 Task: Add an event  with title  Sales Team Alignment Meeting, date '2024/03/11' to 2024/03/12  & Select Event type as  Group. Add location for the event as  Atlantis Paradise Island, Bahamas and add a description: Throughout the retreat, participants will be immersed in a variety of engaging and interactive exercises that encourage teamwork, problem-solving, and creativity. The activities are carefully designed to challenge individuals, foster collaboration, and highlight the power of collective effort.Create an event link  http-salesteamalignmentmeetingcom & Select the event color as  Electric Lime. , logged in from the account softage.3@softage.netand send the event invitation to softage.9@softage.net and softage.10@softage.net
Action: Mouse moved to (690, 115)
Screenshot: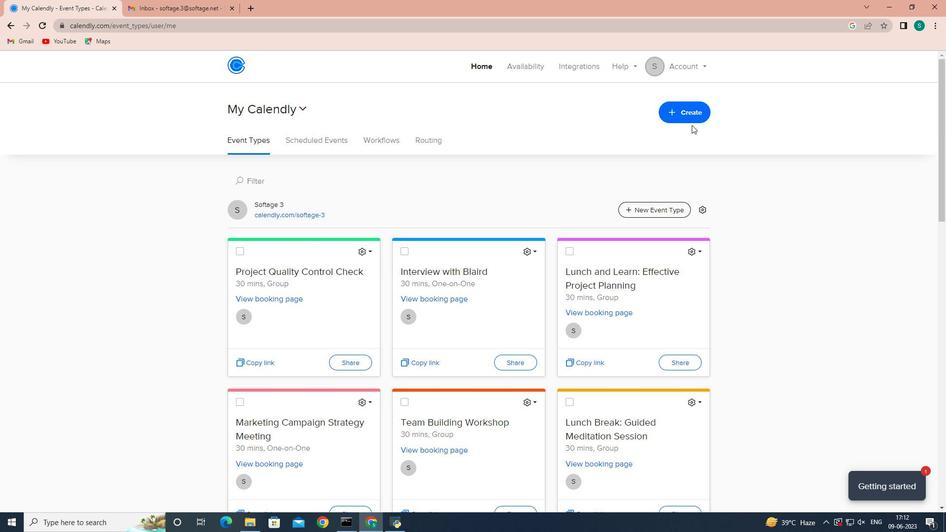 
Action: Mouse pressed left at (690, 115)
Screenshot: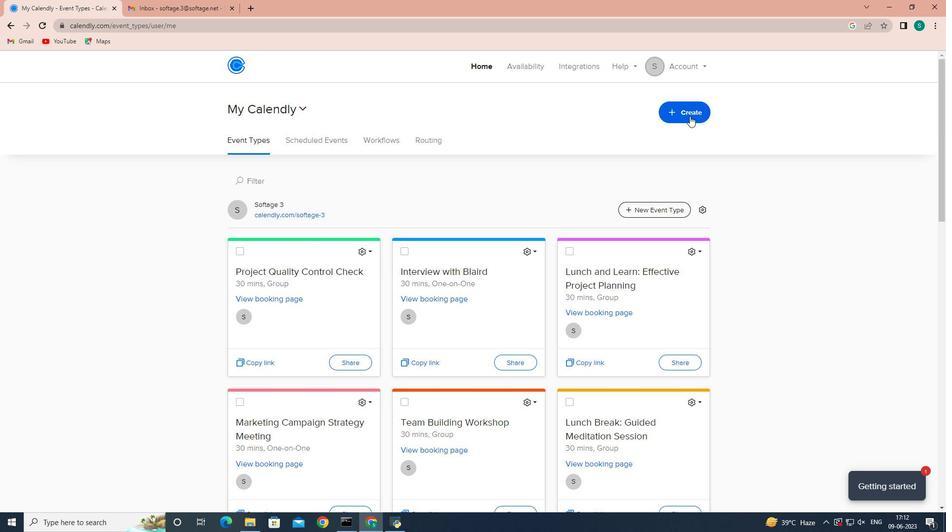
Action: Mouse moved to (662, 149)
Screenshot: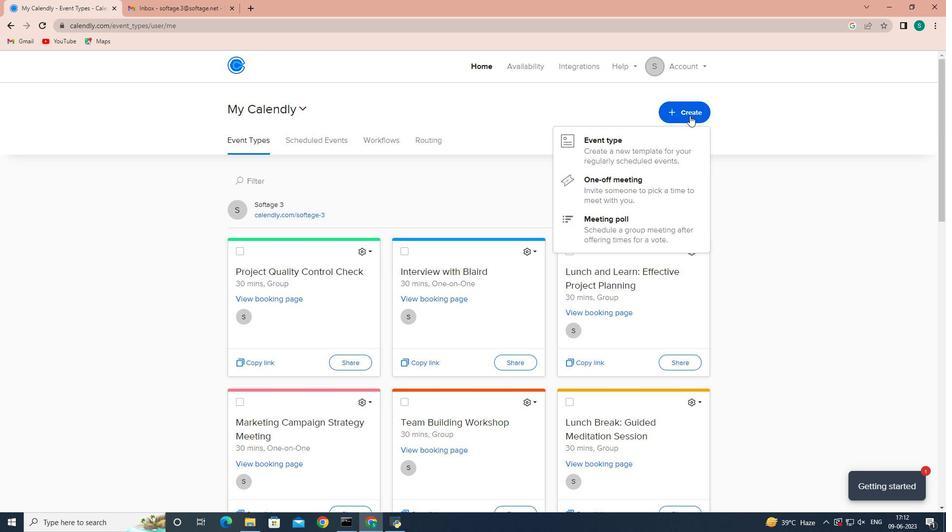 
Action: Mouse pressed left at (662, 149)
Screenshot: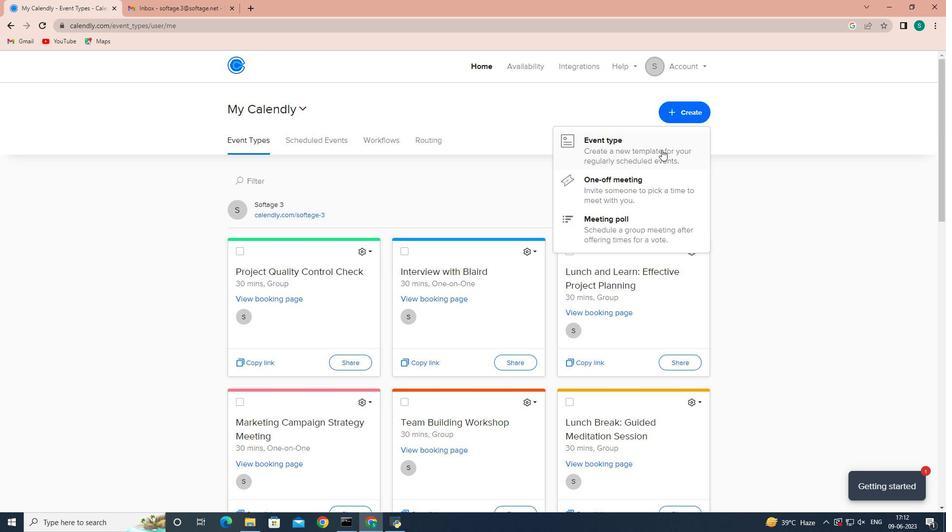 
Action: Mouse moved to (494, 237)
Screenshot: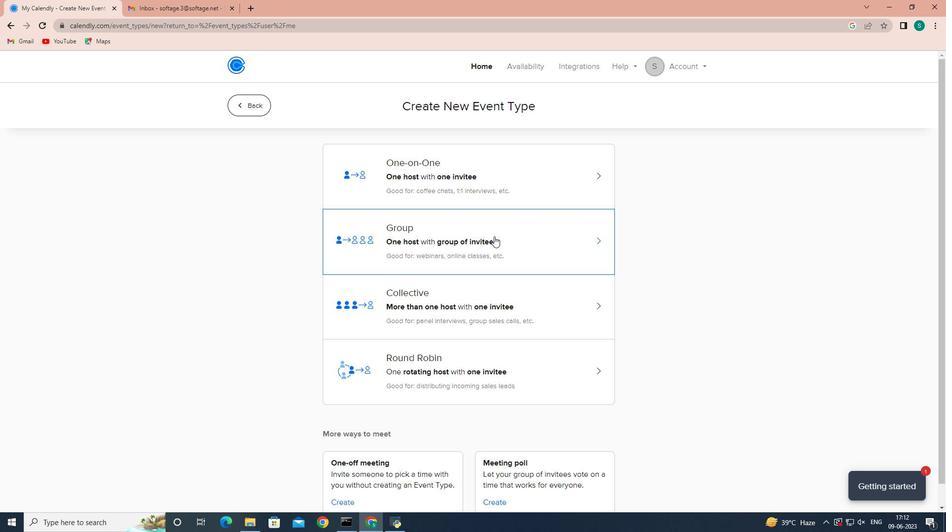 
Action: Mouse pressed left at (494, 237)
Screenshot: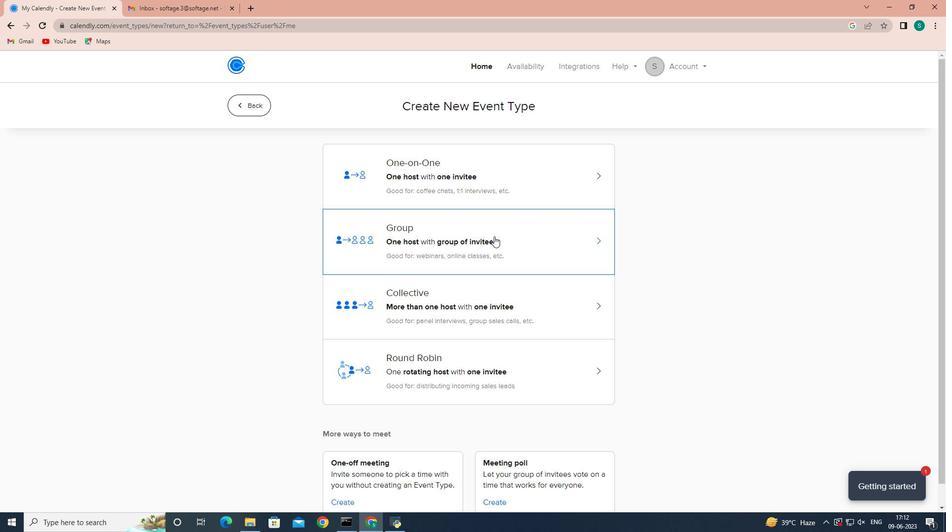 
Action: Mouse moved to (396, 238)
Screenshot: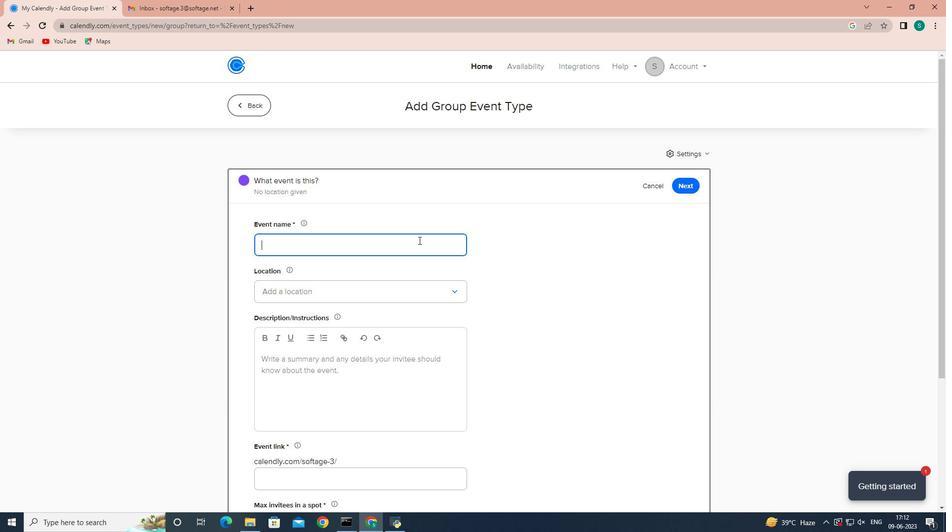 
Action: Mouse pressed left at (396, 238)
Screenshot: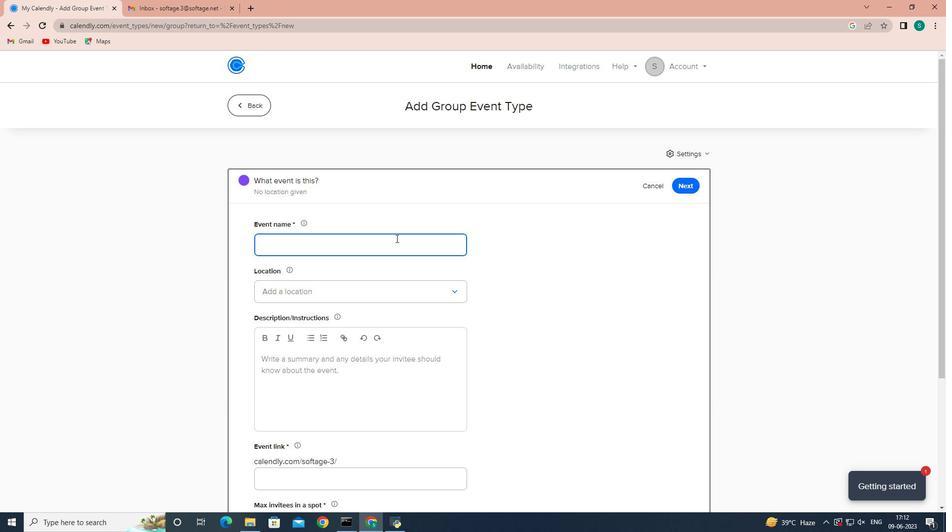 
Action: Key pressed <Key.shift><Key.shift><Key.shift><Key.shift><Key.shift><Key.shift><Key.shift><Key.shift>Sales<Key.space><Key.shift><Key.shift><Key.shift><Key.shift><Key.shift><Key.shift><Key.shift><Key.shift><Key.shift><Key.shift><Key.shift><Key.shift>Team<Key.space><Key.shift>Alignment<Key.space><Key.shift><Key.shift><Key.shift><Key.shift><Key.shift><Key.shift><Key.shift><Key.shift><Key.shift>Meeting,<Key.backspace>
Screenshot: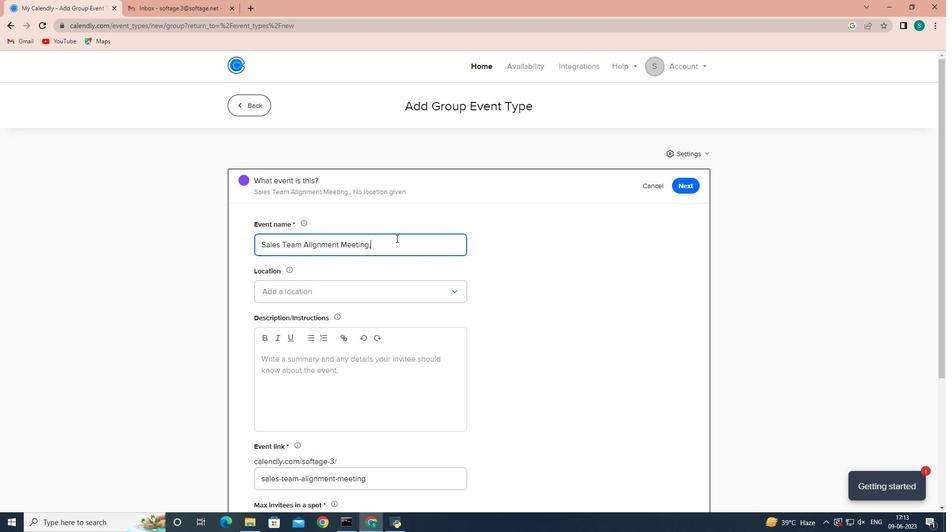 
Action: Mouse moved to (396, 241)
Screenshot: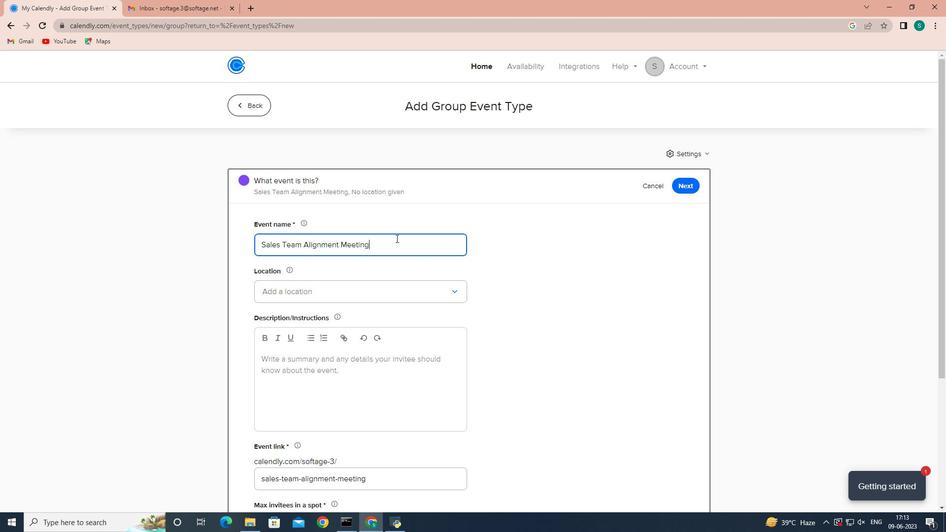 
Action: Mouse pressed right at (396, 241)
Screenshot: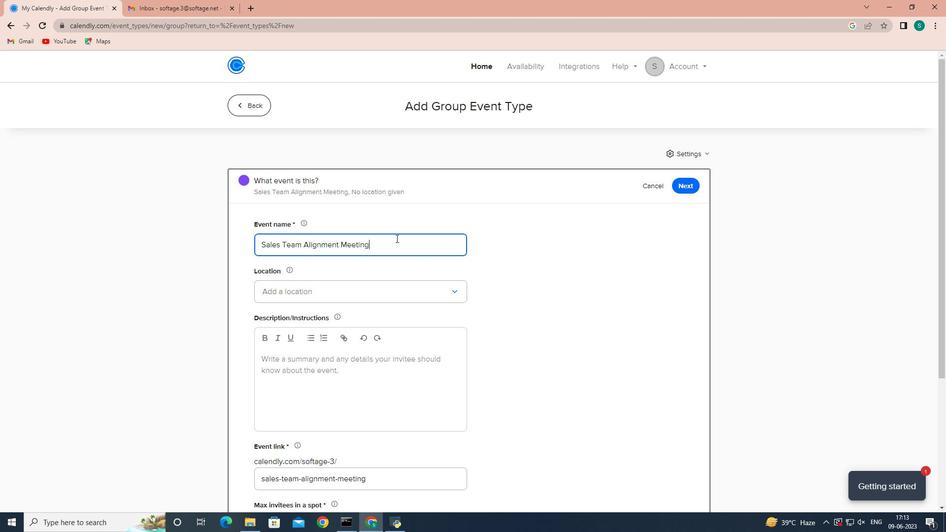 
Action: Mouse moved to (388, 279)
Screenshot: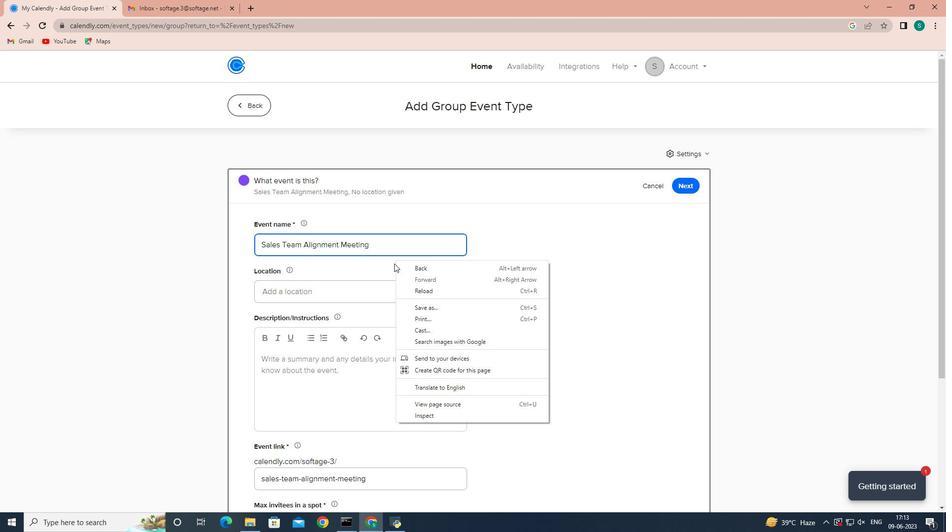 
Action: Mouse pressed left at (388, 279)
Screenshot: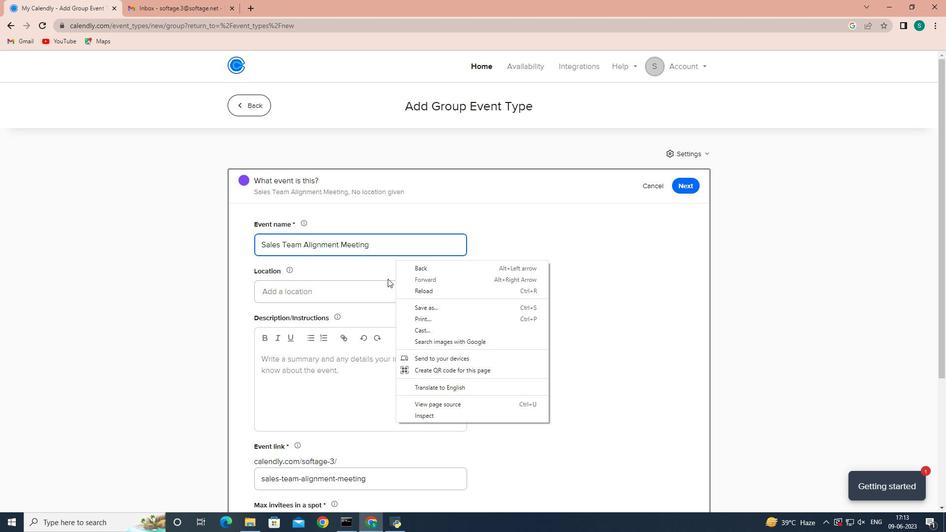 
Action: Mouse moved to (384, 293)
Screenshot: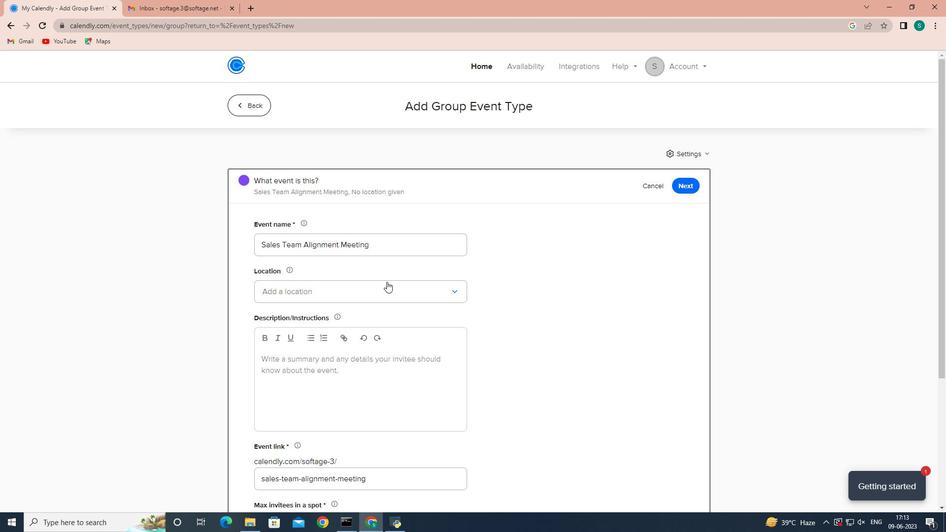 
Action: Mouse pressed left at (384, 293)
Screenshot: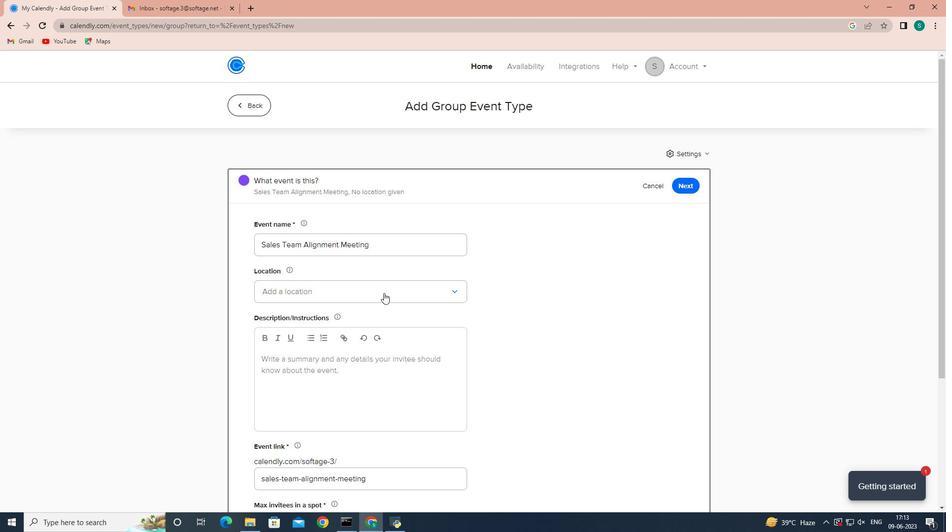 
Action: Mouse moved to (377, 316)
Screenshot: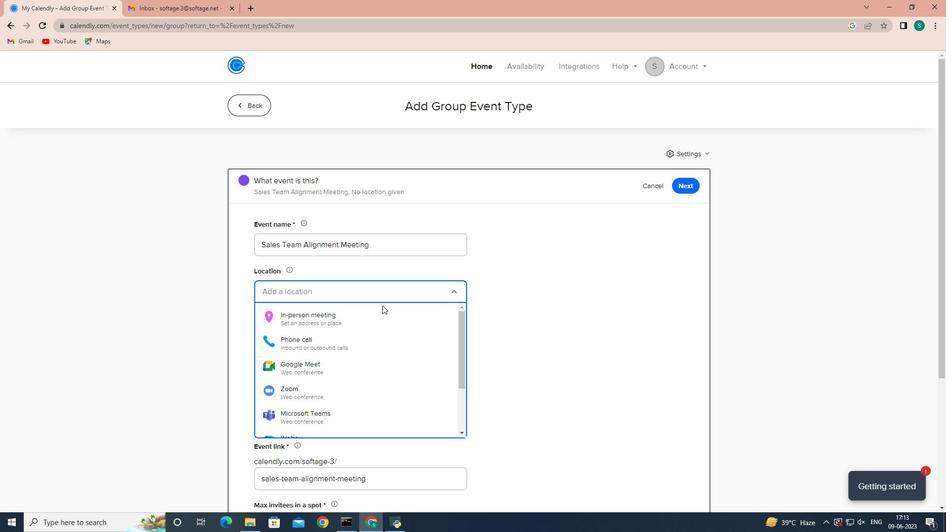 
Action: Mouse pressed left at (377, 316)
Screenshot: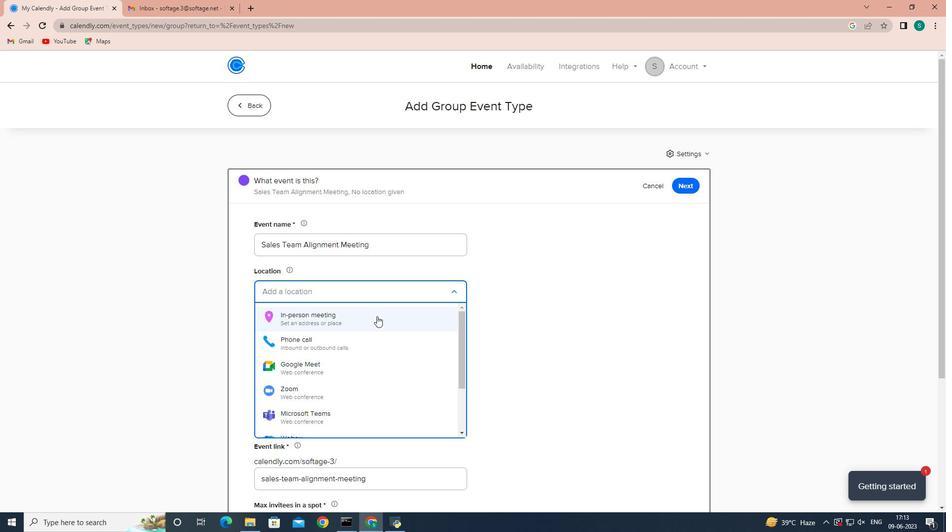 
Action: Mouse moved to (459, 177)
Screenshot: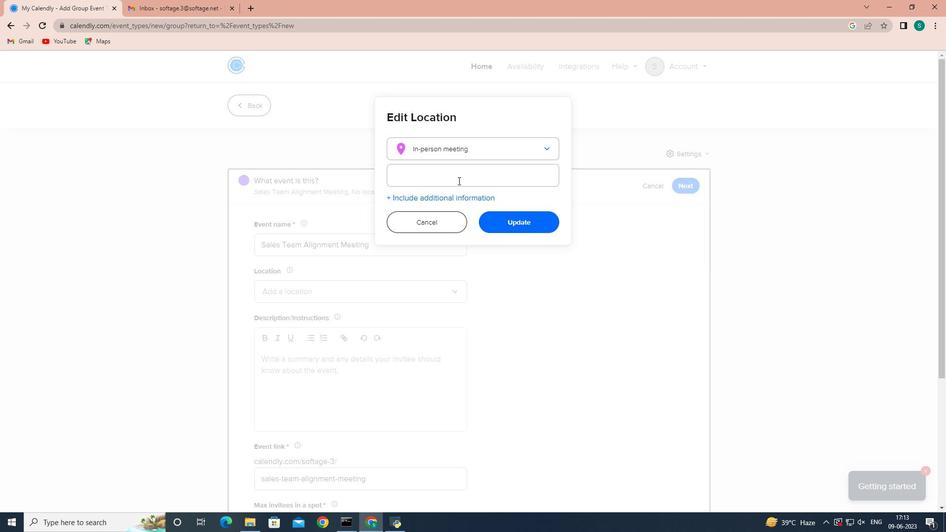 
Action: Mouse pressed left at (459, 177)
Screenshot: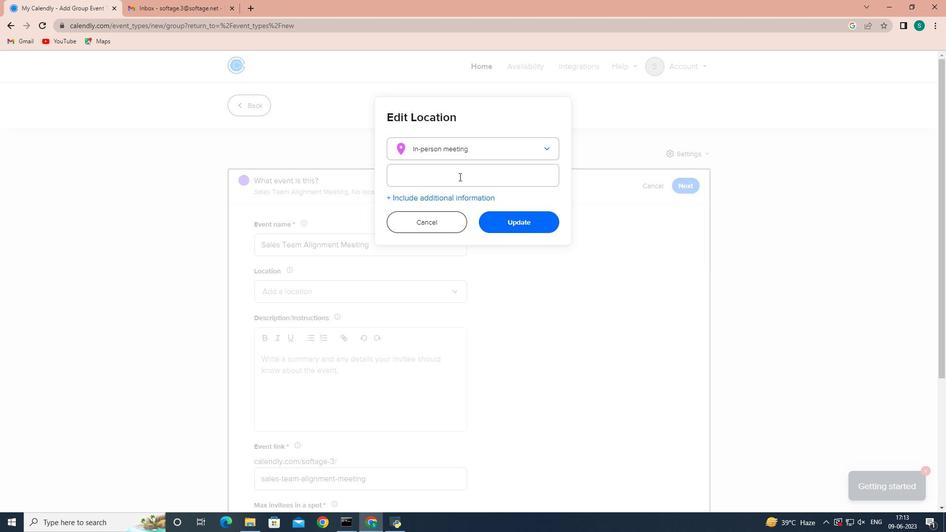 
Action: Mouse moved to (459, 177)
Screenshot: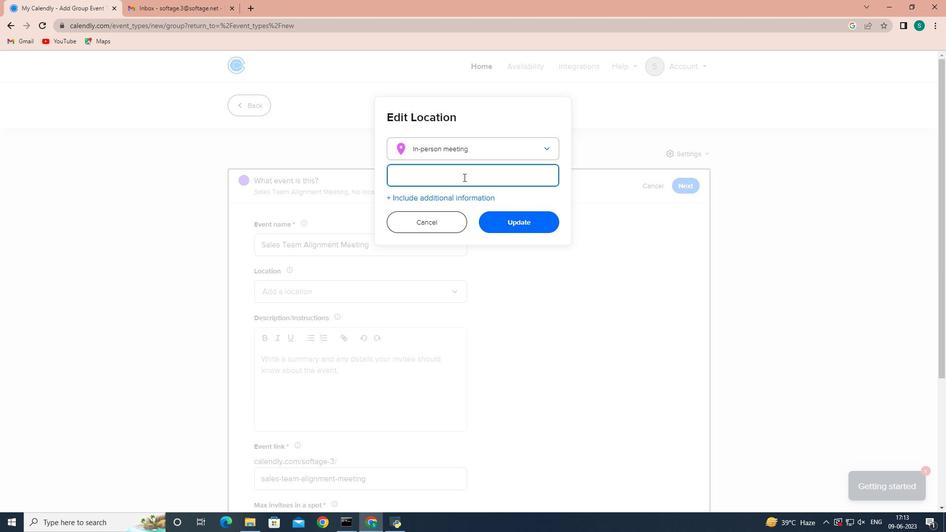 
Action: Key pressed <Key.shift><Key.shift><Key.shift><Key.shift><Key.shift><Key.shift><Key.shift><Key.shift><Key.shift>Atlantis<Key.space><Key.shift><Key.shift><Key.shift><Key.shift><Key.shift><Key.shift><Key.shift><Key.shift><Key.shift><Key.shift><Key.shift><Key.shift><Key.shift><Key.shift><Key.shift><Key.shift><Key.shift><Key.shift><Key.shift><Key.shift><Key.shift>Pr<Key.backspace>aradise<Key.space><Key.shift><Key.shift>Island,<Key.space><Key.shift>Bahamas<Key.space><Key.backspace>
Screenshot: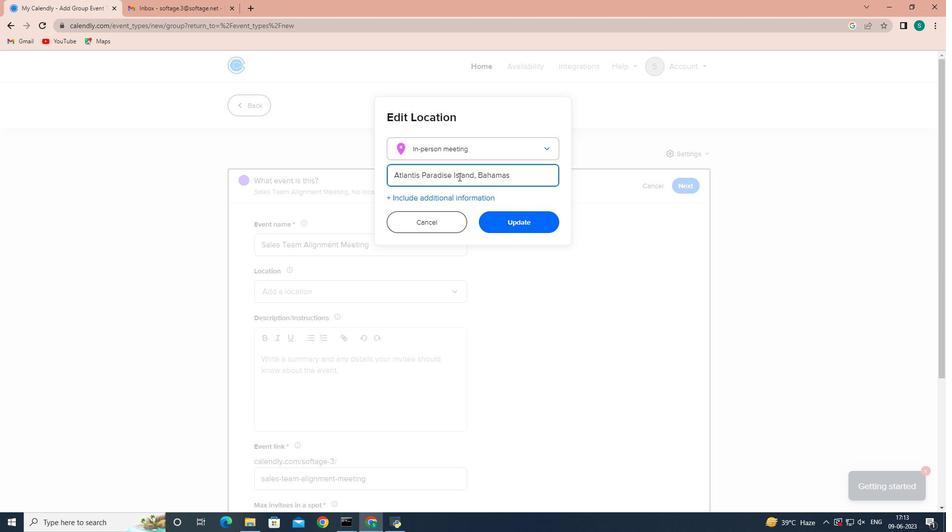 
Action: Mouse moved to (528, 222)
Screenshot: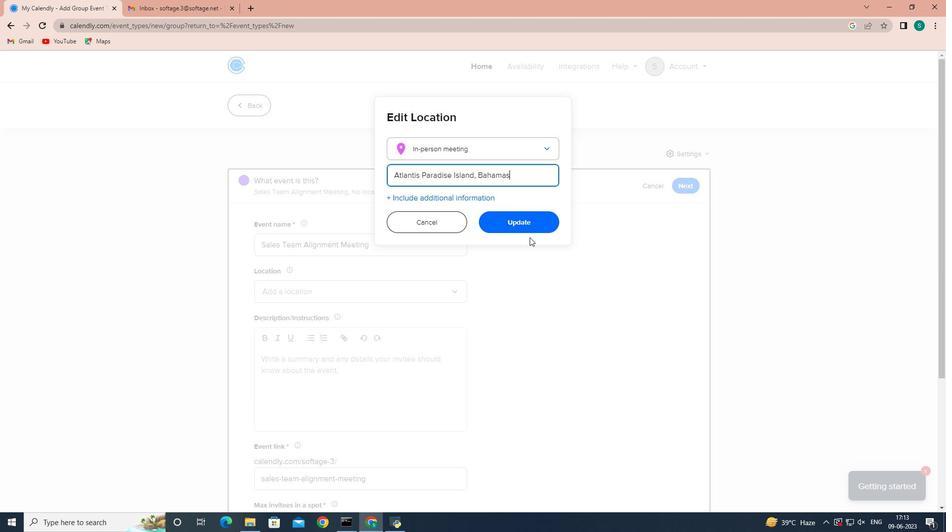 
Action: Mouse pressed left at (528, 222)
Screenshot: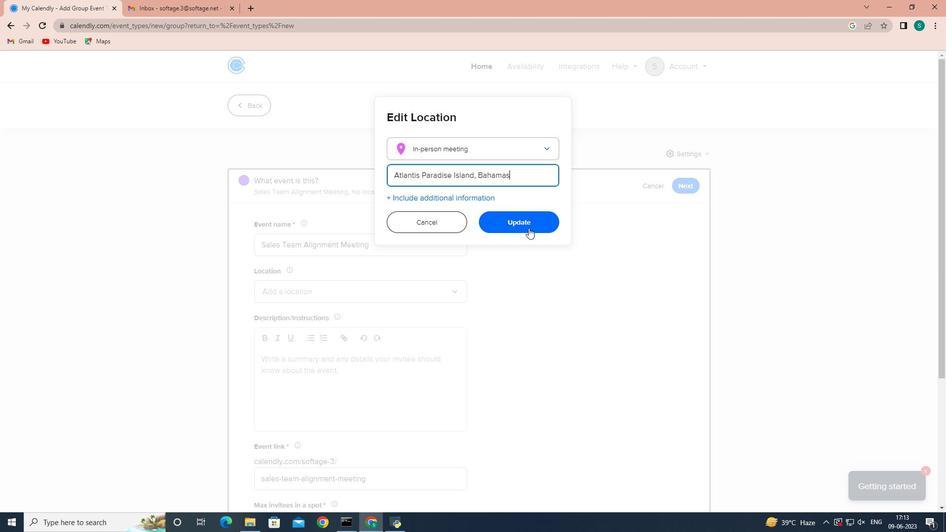 
Action: Mouse moved to (384, 382)
Screenshot: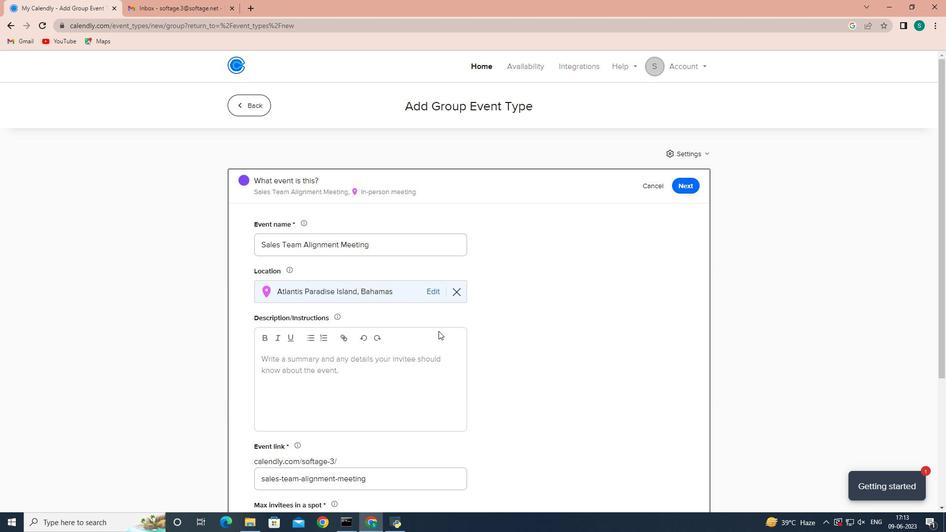 
Action: Mouse pressed left at (384, 382)
Screenshot: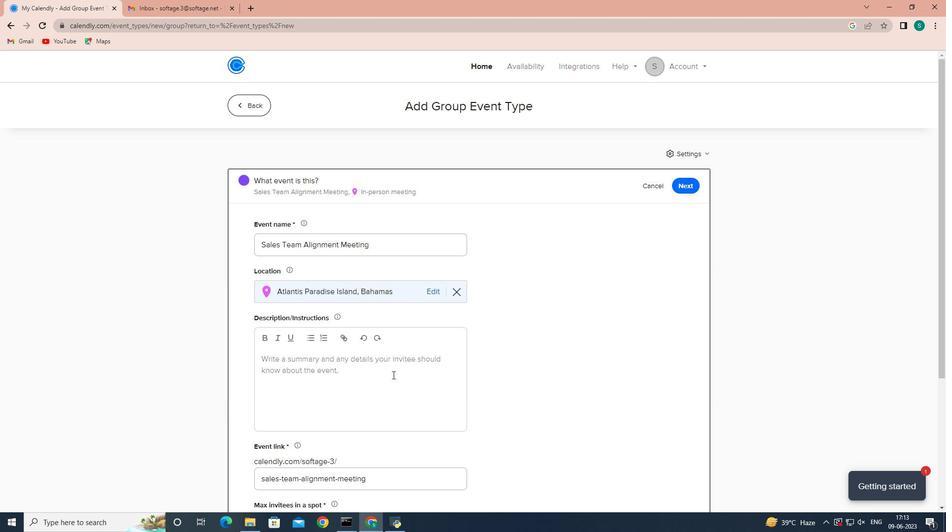 
Action: Mouse moved to (495, 363)
Screenshot: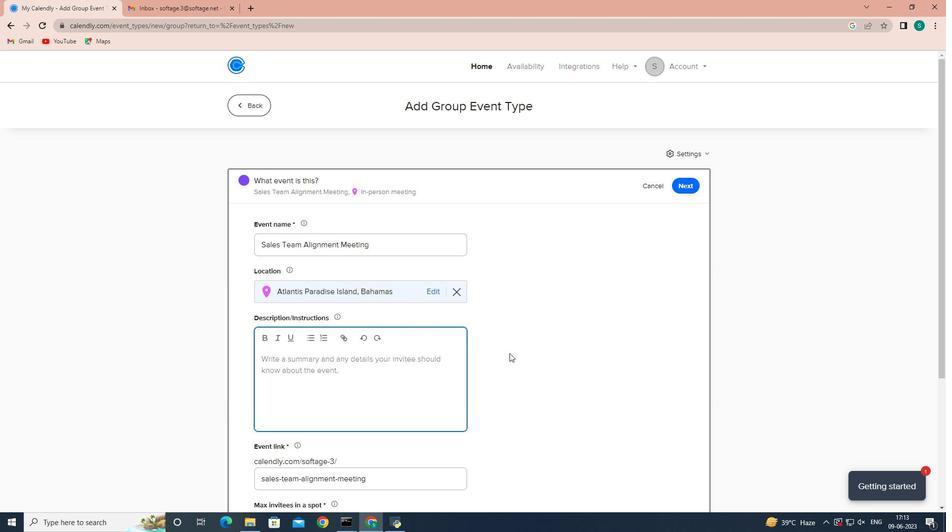 
Action: Key pressed <Key.shift><Key.shift><Key.shift><Key.shift><Key.shift>Throughout<Key.space>the<Key.space>retreat,<Key.space>participants<Key.space>will<Key.space>be<Key.space>immersed<Key.space>in<Key.space>a<Key.space>variety<Key.space>of<Key.space>engaging<Key.space>and<Key.space>interactive<Key.space>exercise<Key.space><Key.backspace>s<Key.space>that<Key.space>encourage<Key.space>teamwork,<Key.space>problem-solving,<Key.space>and<Key.space>creativity.<Key.space><Key.shift><Key.shift><Key.shift><Key.shift><Key.shift><Key.shift><Key.shift><Key.shift><Key.shift><Key.shift><Key.shift><Key.shift><Key.shift><Key.shift><Key.shift><Key.shift><Key.shift><Key.shift><Key.shift>The<Key.space>activities<Key.space>are<Key.space>carefully<Key.space>designed<Key.space>to<Key.space>challenge<Key.space>individuals,<Key.space>foster<Key.space>collaboration,<Key.space>and<Key.space>highlight<Key.space>the<Key.space>power<Key.space>of<Key.space>collective<Key.space>effort.
Screenshot: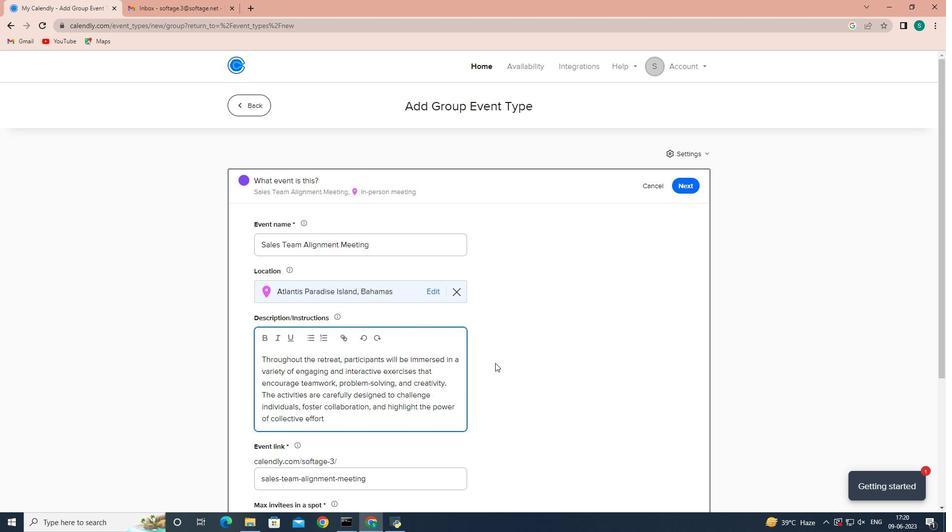 
Action: Mouse scrolled (495, 362) with delta (0, 0)
Screenshot: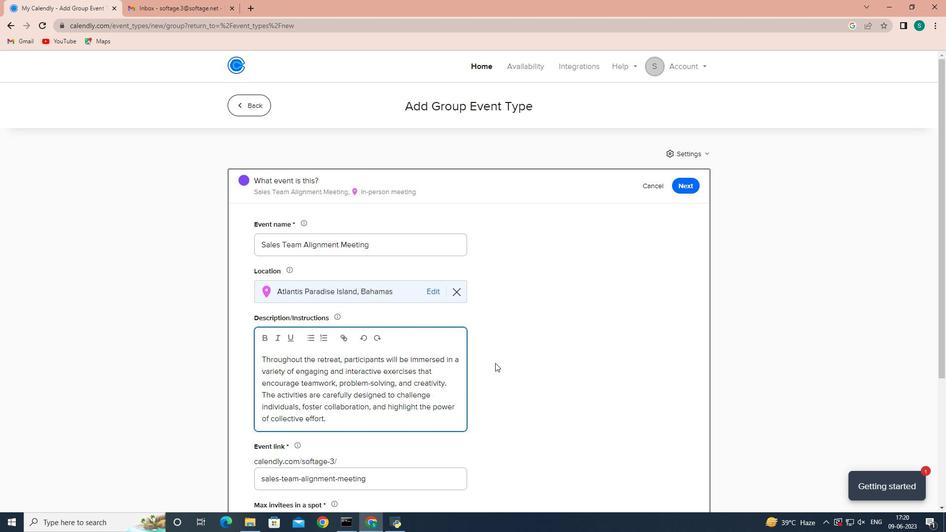 
Action: Mouse scrolled (495, 362) with delta (0, 0)
Screenshot: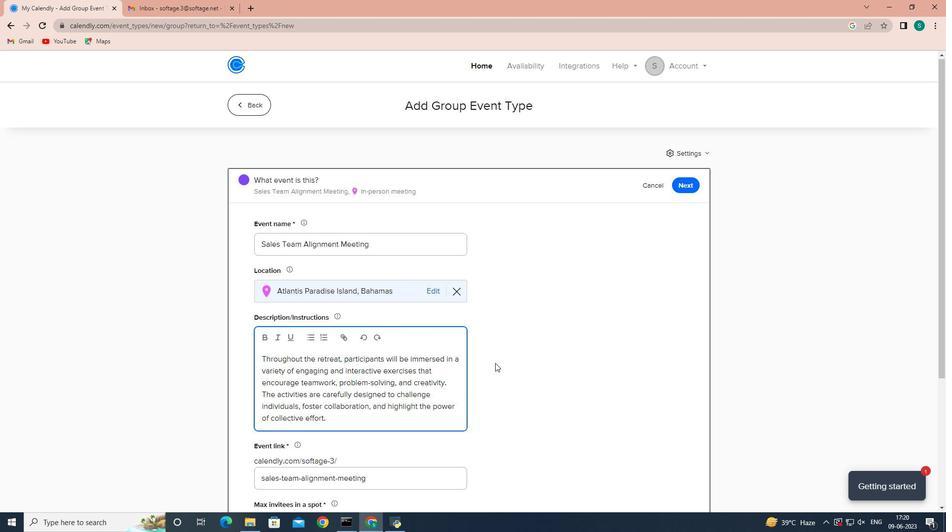 
Action: Mouse moved to (393, 385)
Screenshot: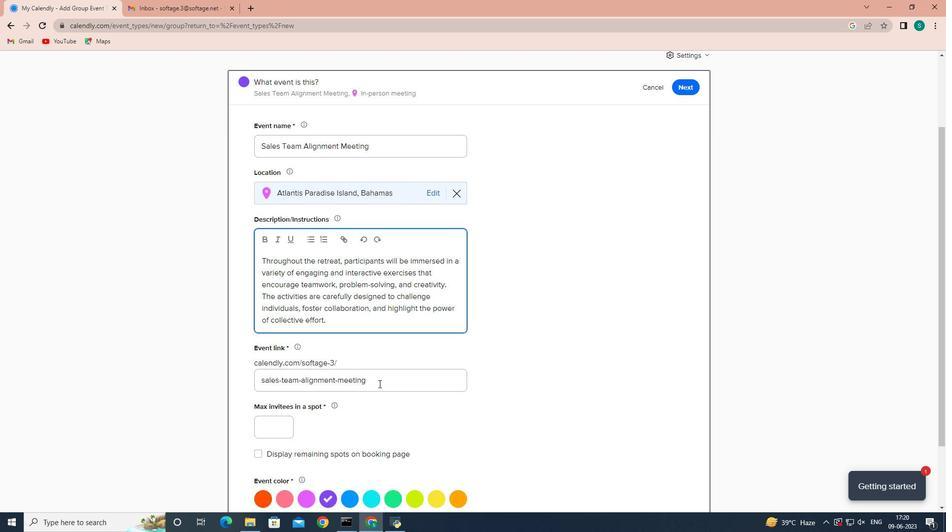 
Action: Mouse pressed left at (393, 385)
Screenshot: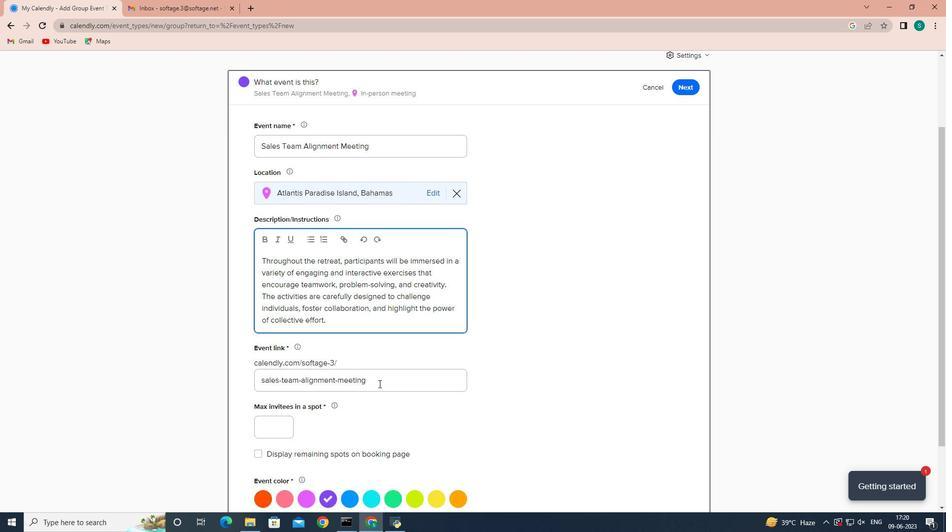 
Action: Mouse moved to (391, 386)
Screenshot: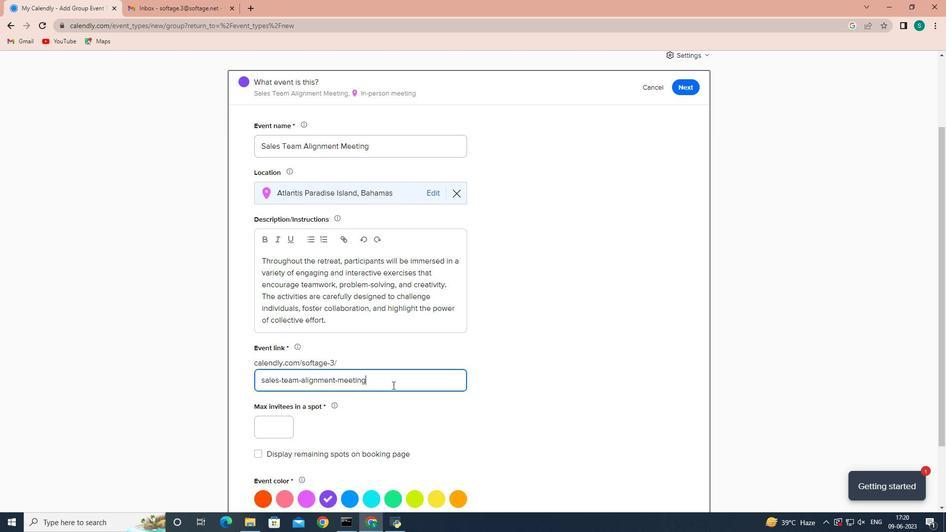 
Action: Key pressed <Key.home>http-<Key.end>-com
Screenshot: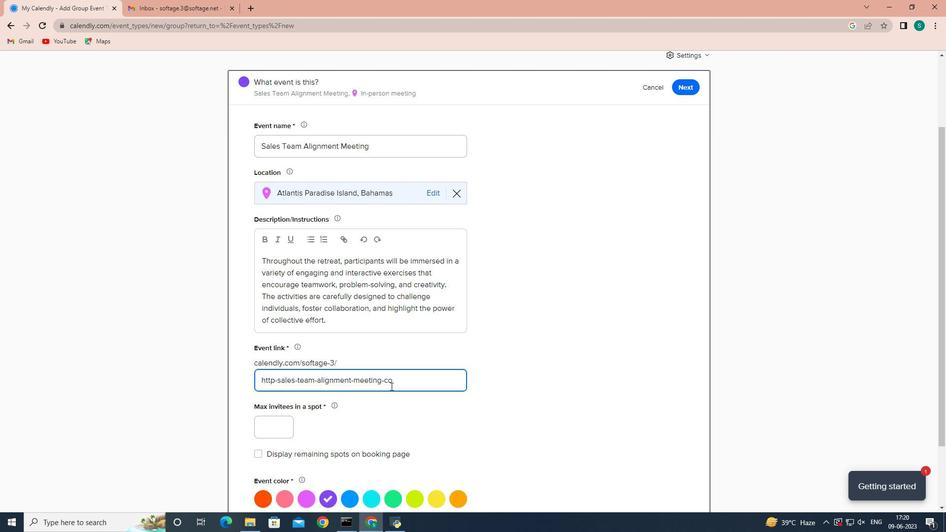 
Action: Mouse scrolled (391, 386) with delta (0, 0)
Screenshot: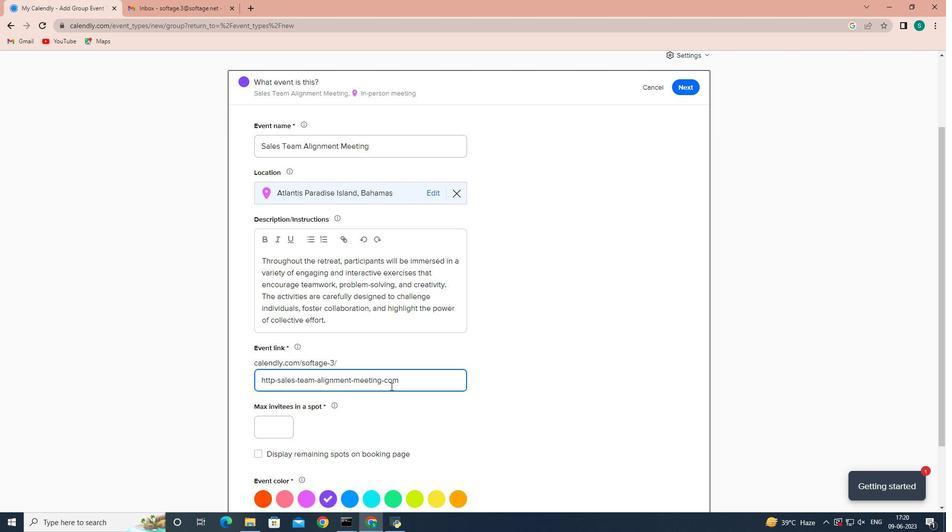 
Action: Mouse scrolled (391, 386) with delta (0, 0)
Screenshot: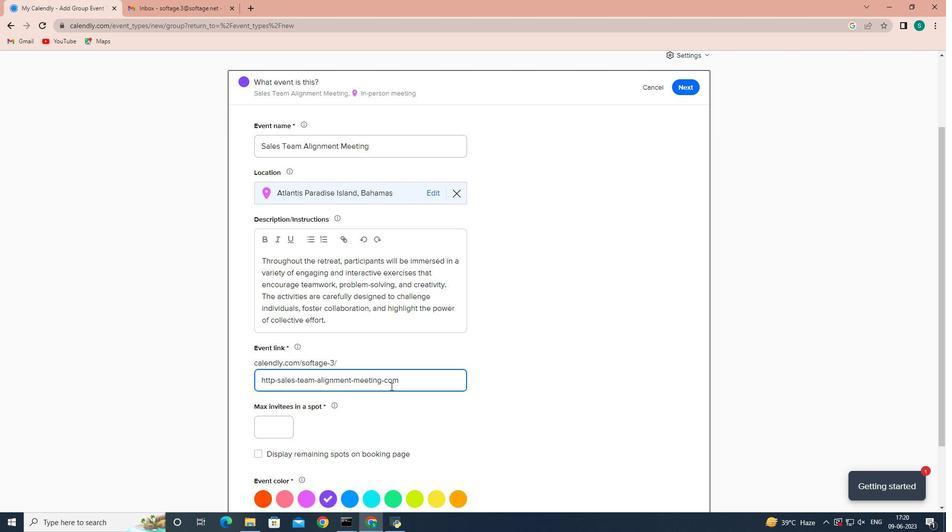 
Action: Mouse moved to (280, 343)
Screenshot: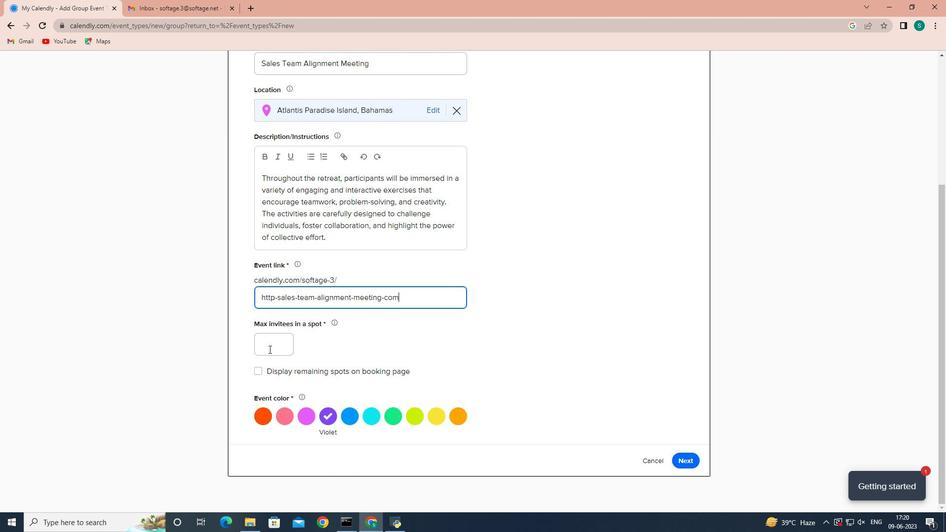 
Action: Mouse pressed left at (280, 343)
Screenshot: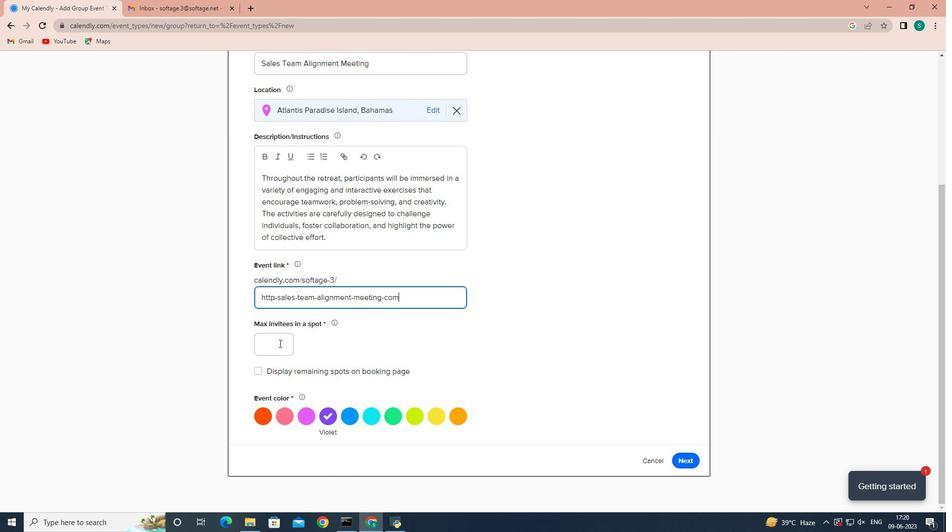 
Action: Key pressed 2
Screenshot: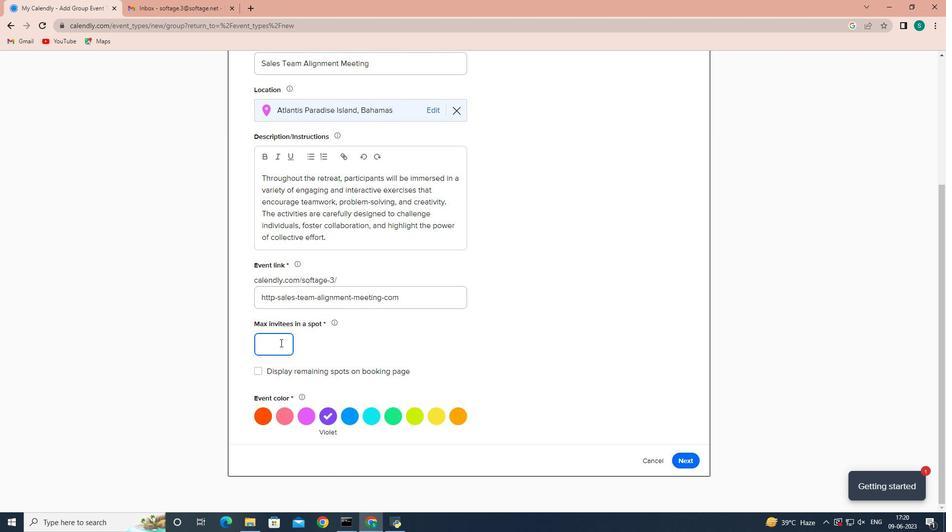 
Action: Mouse moved to (415, 416)
Screenshot: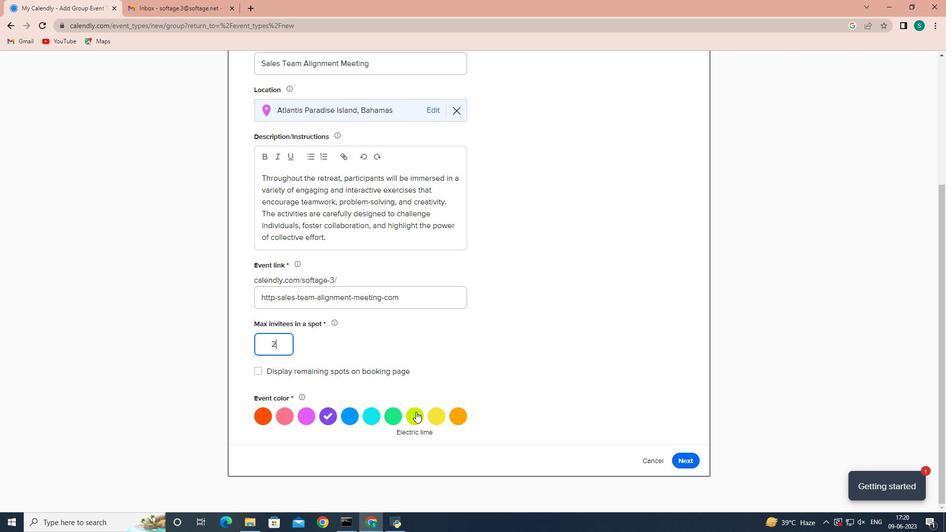 
Action: Mouse pressed left at (415, 416)
Screenshot: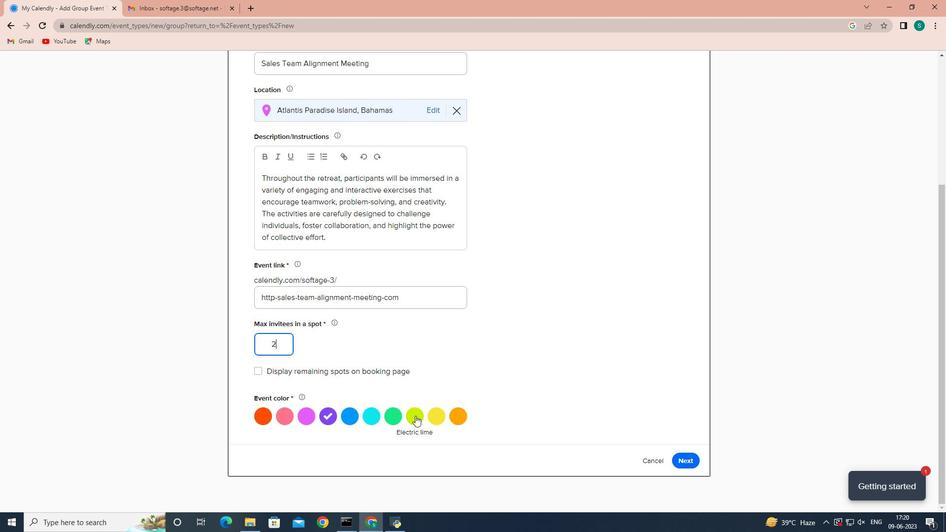 
Action: Mouse moved to (695, 462)
Screenshot: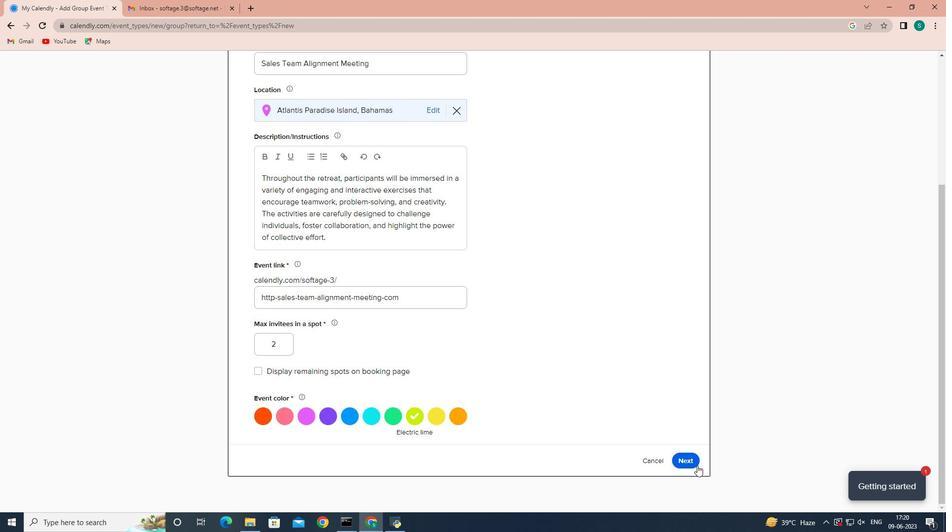 
Action: Mouse pressed left at (695, 462)
Screenshot: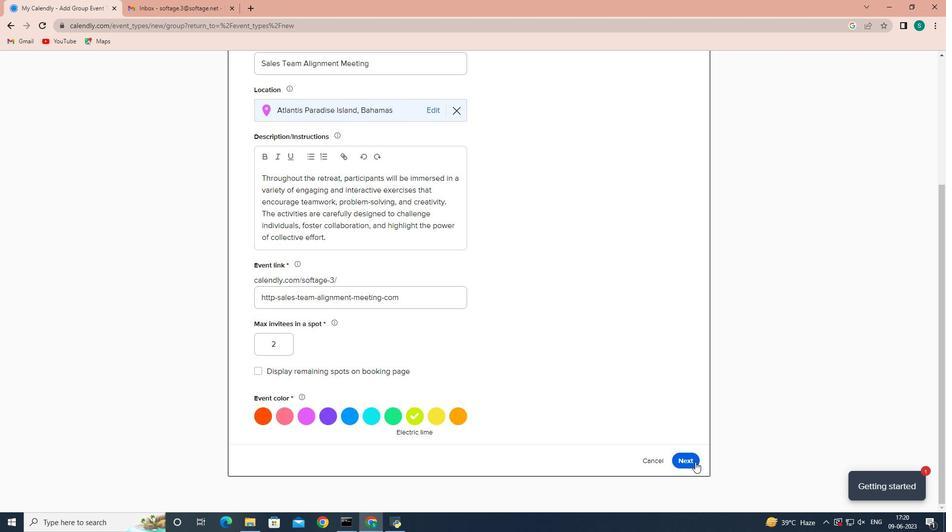
Action: Mouse moved to (456, 315)
Screenshot: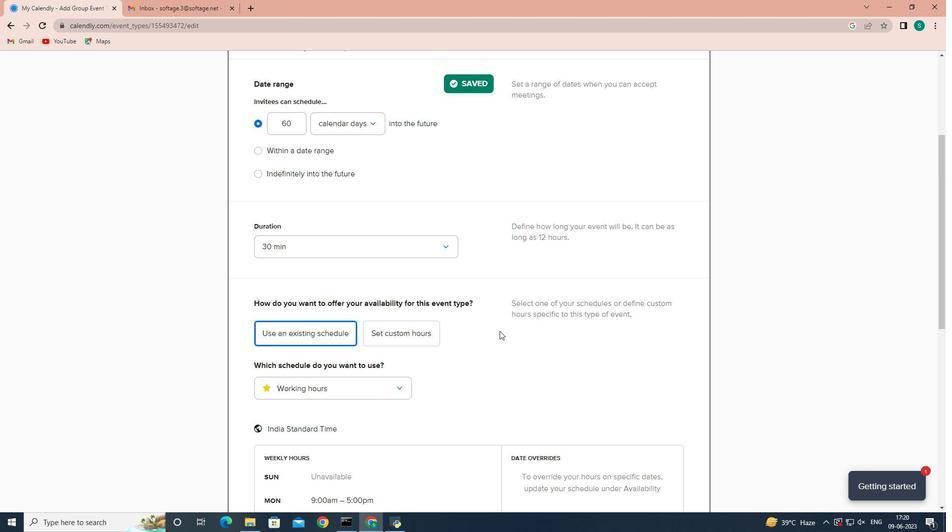 
Action: Mouse scrolled (456, 316) with delta (0, 0)
Screenshot: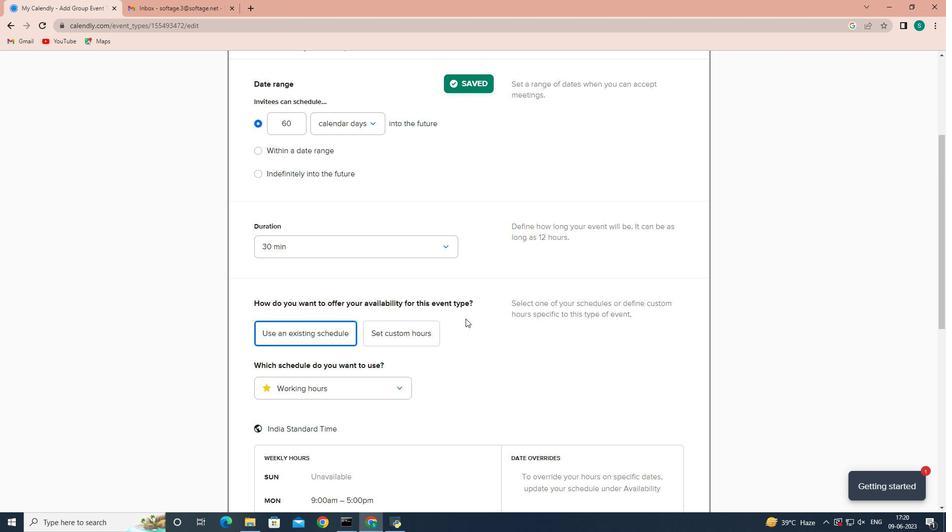 
Action: Mouse scrolled (456, 316) with delta (0, 0)
Screenshot: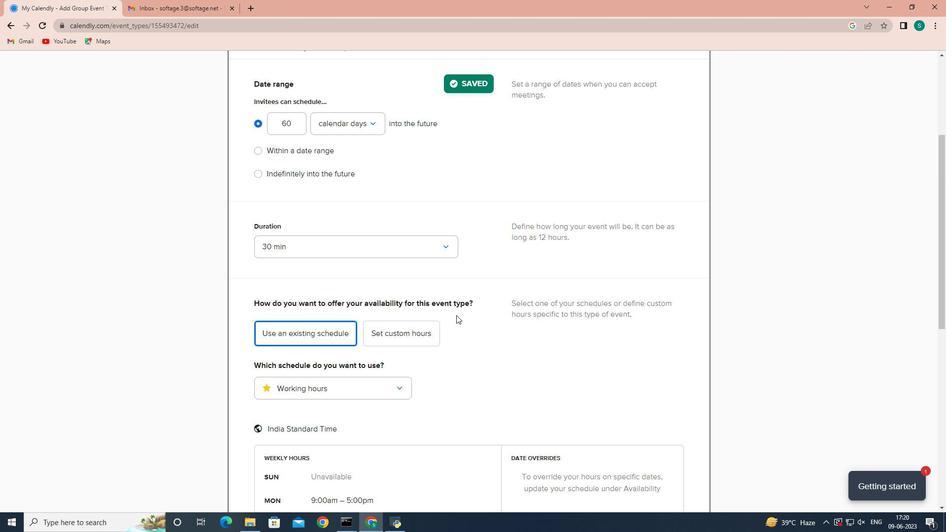 
Action: Mouse moved to (311, 253)
Screenshot: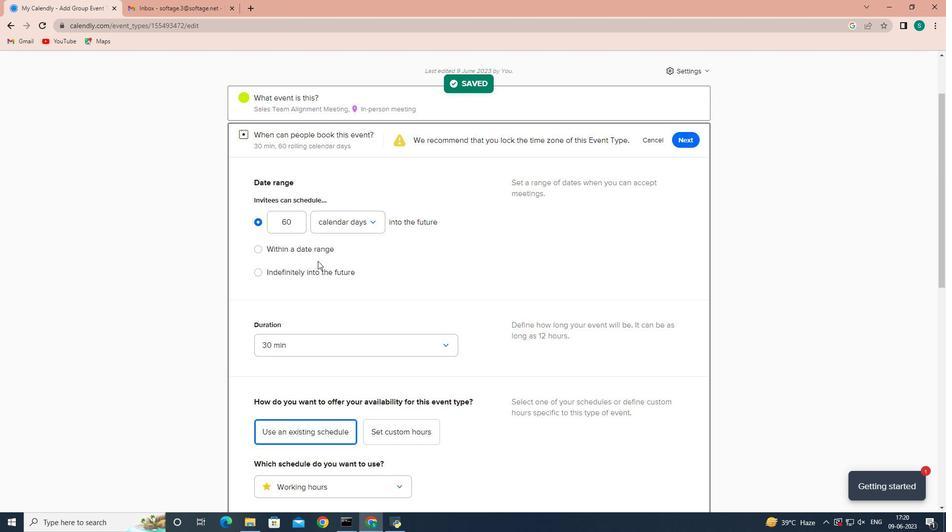 
Action: Mouse pressed left at (311, 253)
Screenshot: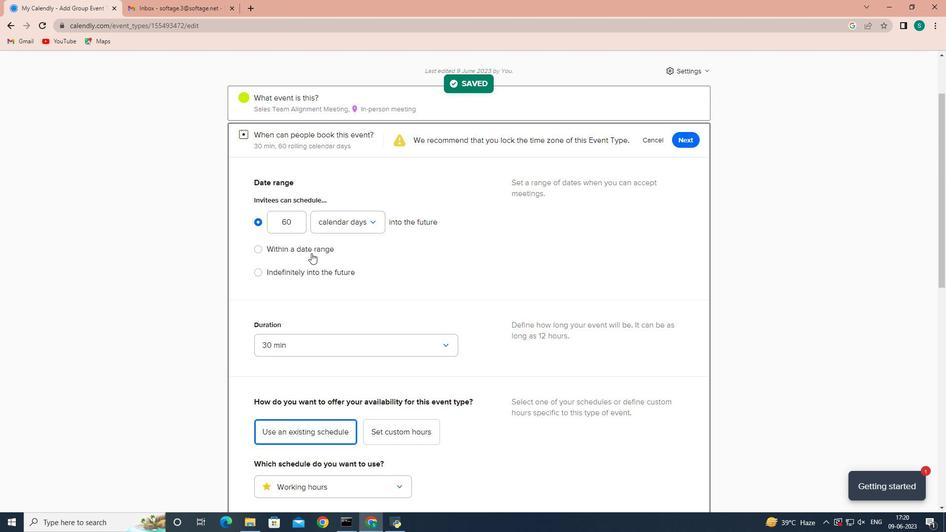 
Action: Mouse moved to (421, 250)
Screenshot: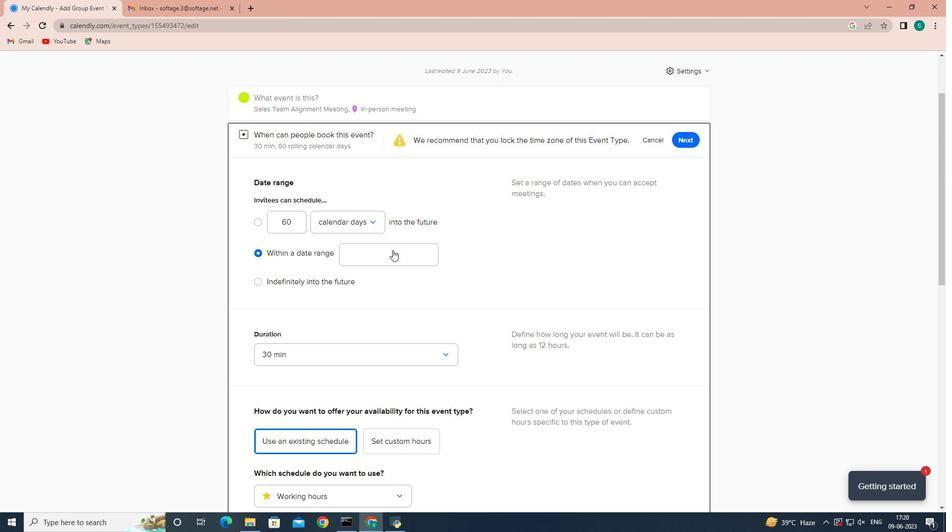 
Action: Mouse pressed left at (421, 250)
Screenshot: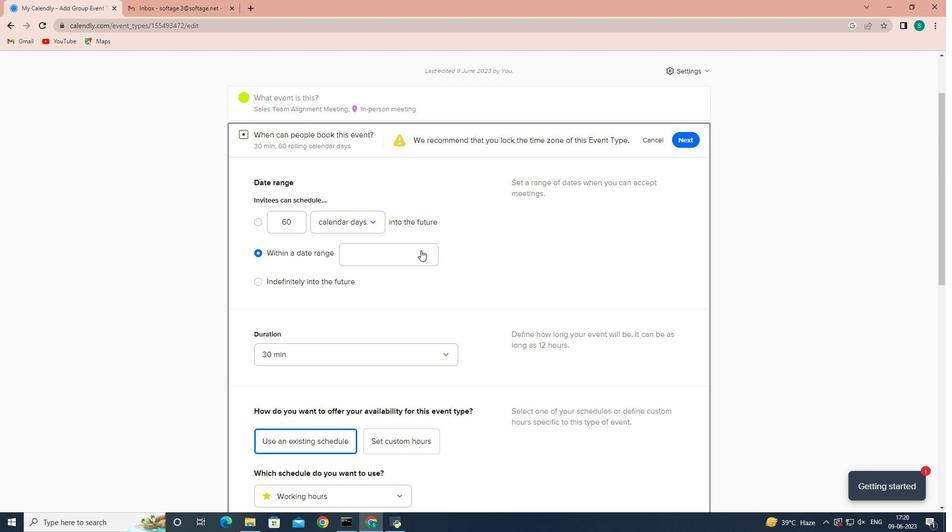 
Action: Mouse moved to (419, 286)
Screenshot: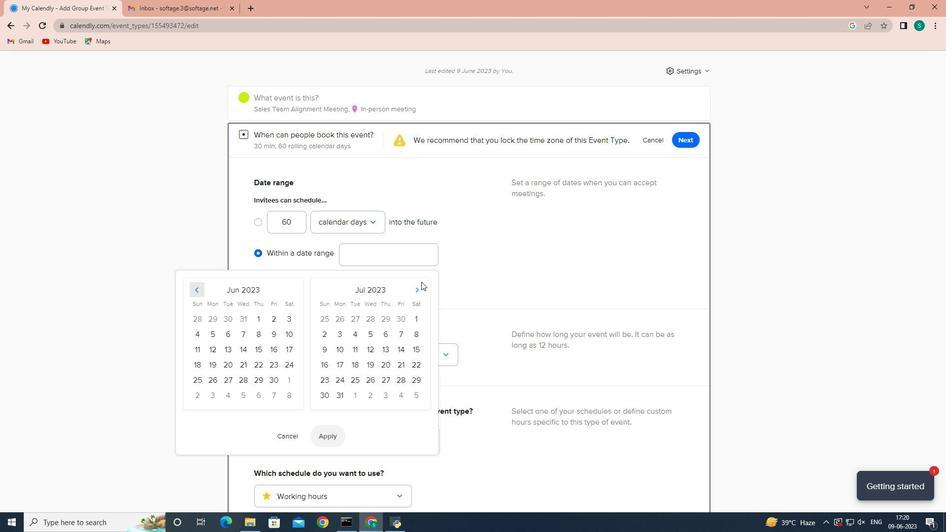 
Action: Mouse pressed left at (419, 286)
Screenshot: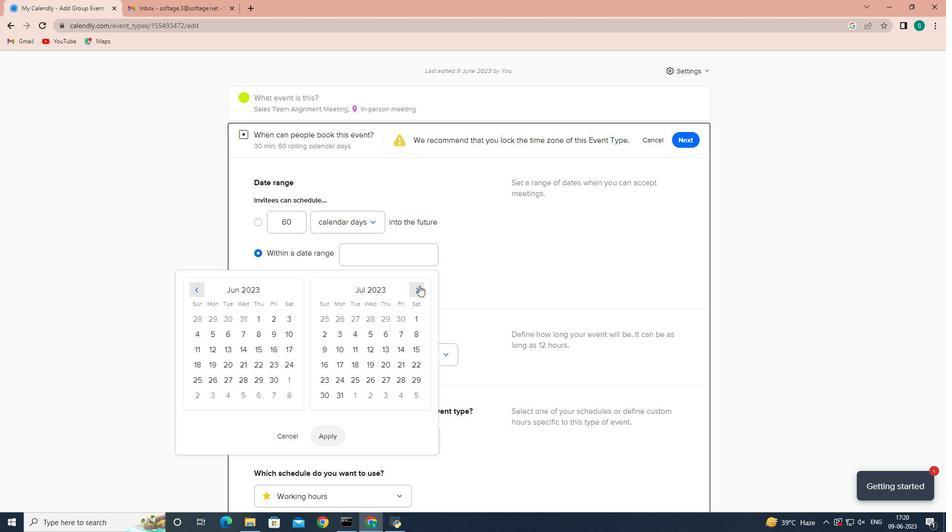 
Action: Mouse pressed left at (419, 286)
Screenshot: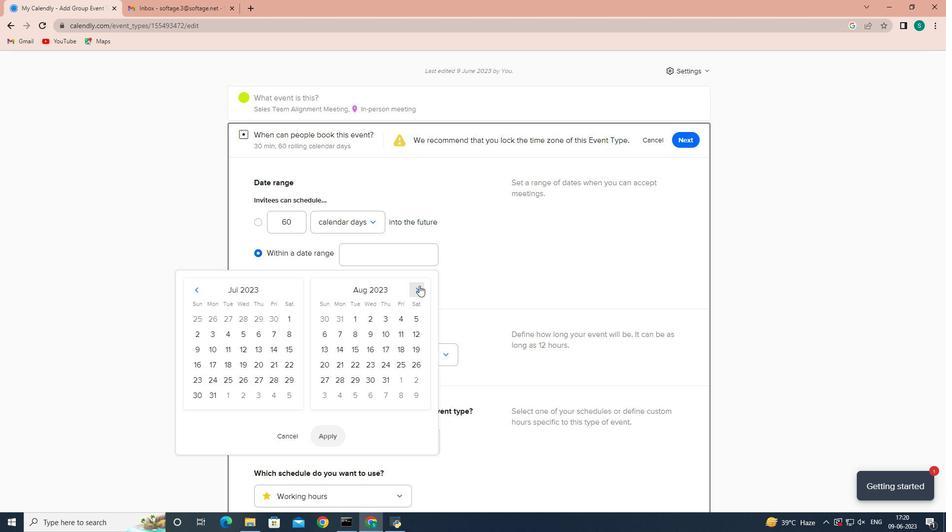 
Action: Mouse moved to (417, 288)
Screenshot: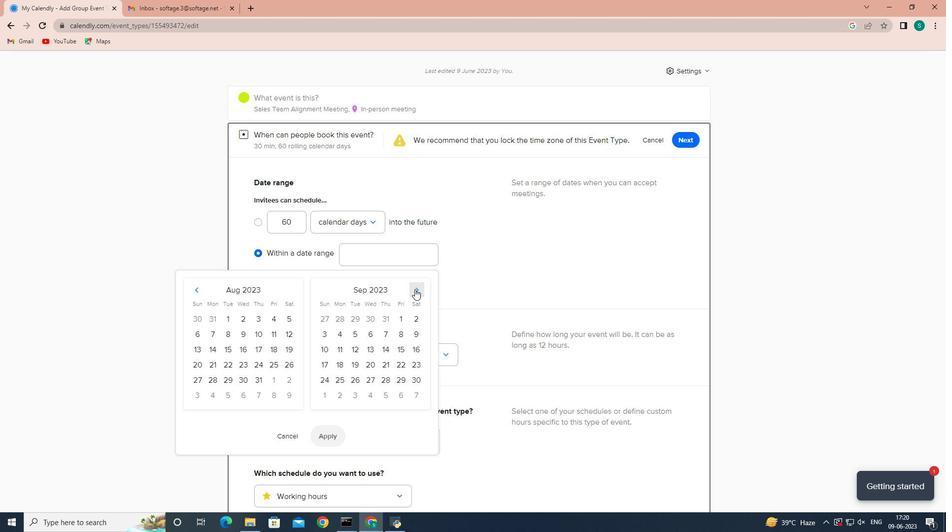 
Action: Mouse pressed left at (417, 288)
Screenshot: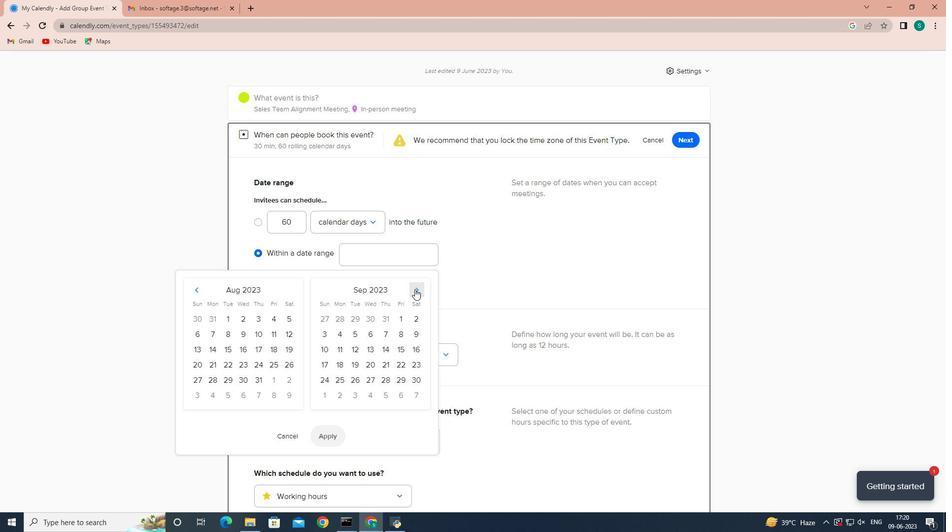 
Action: Mouse pressed left at (417, 288)
Screenshot: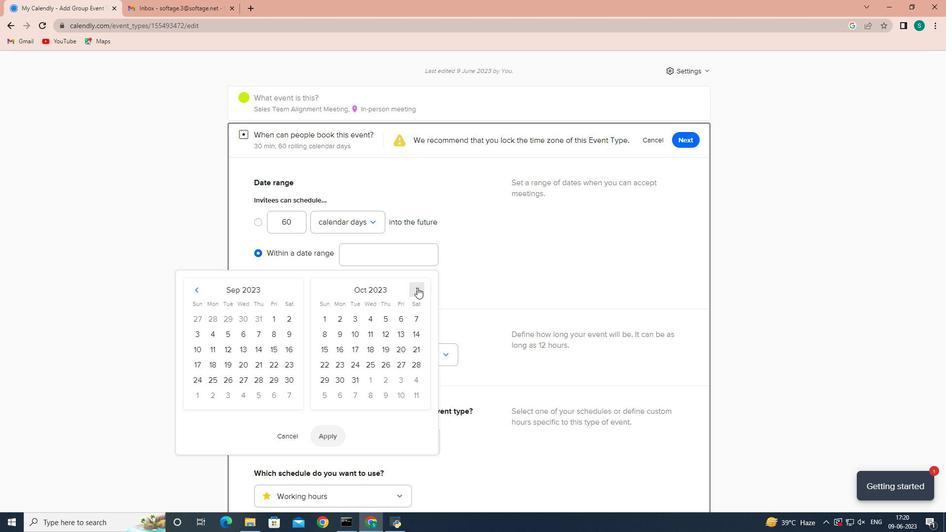 
Action: Mouse pressed left at (417, 288)
Screenshot: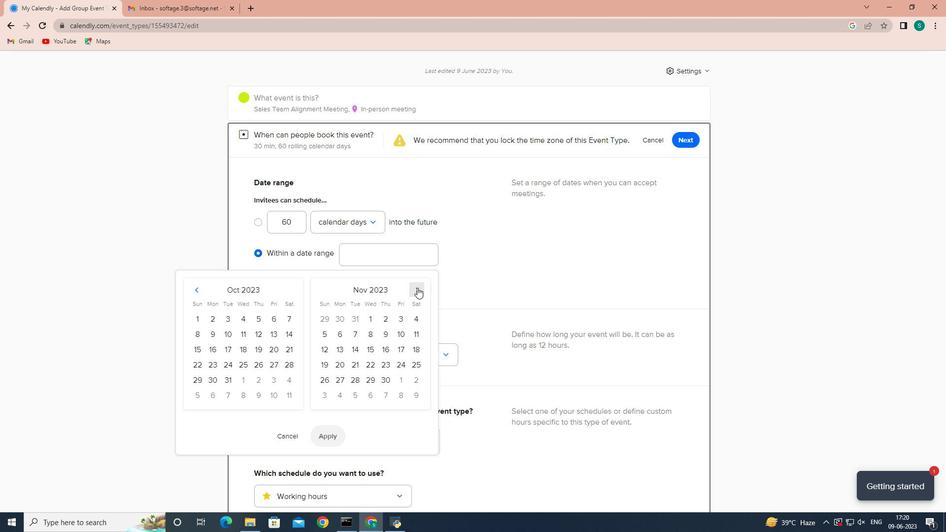 
Action: Mouse pressed left at (417, 288)
Screenshot: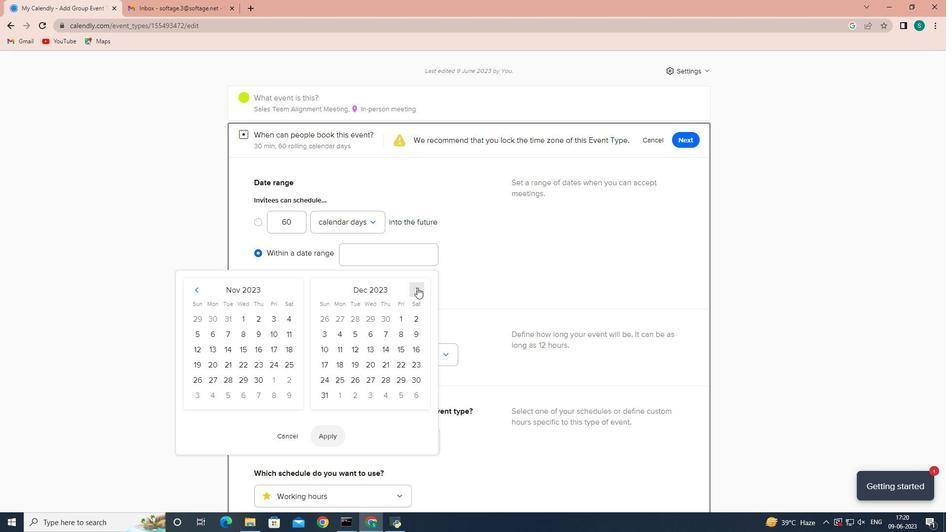 
Action: Mouse pressed left at (417, 288)
Screenshot: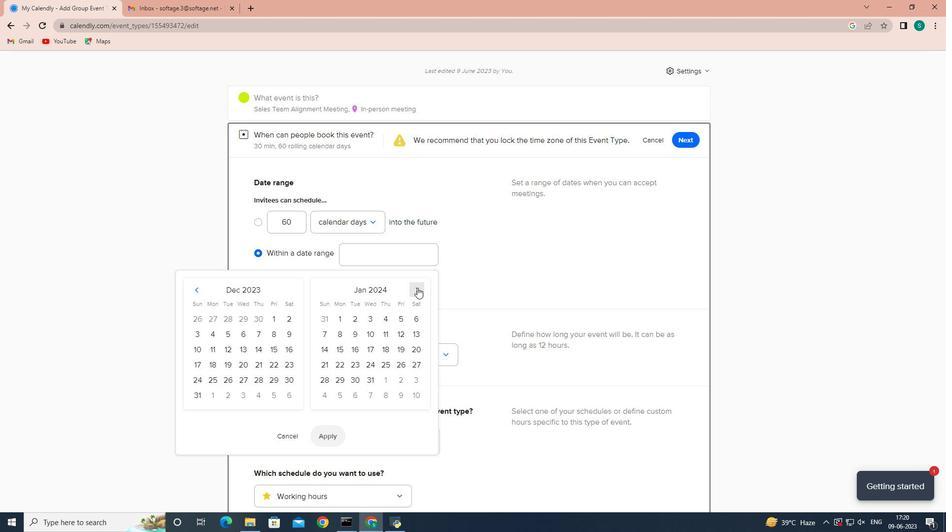 
Action: Mouse pressed left at (417, 288)
Screenshot: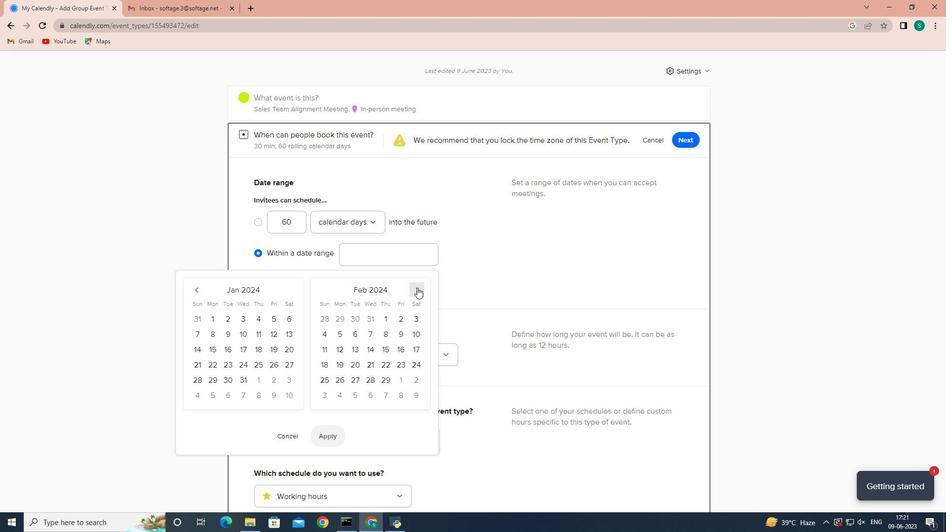 
Action: Mouse pressed left at (417, 288)
Screenshot: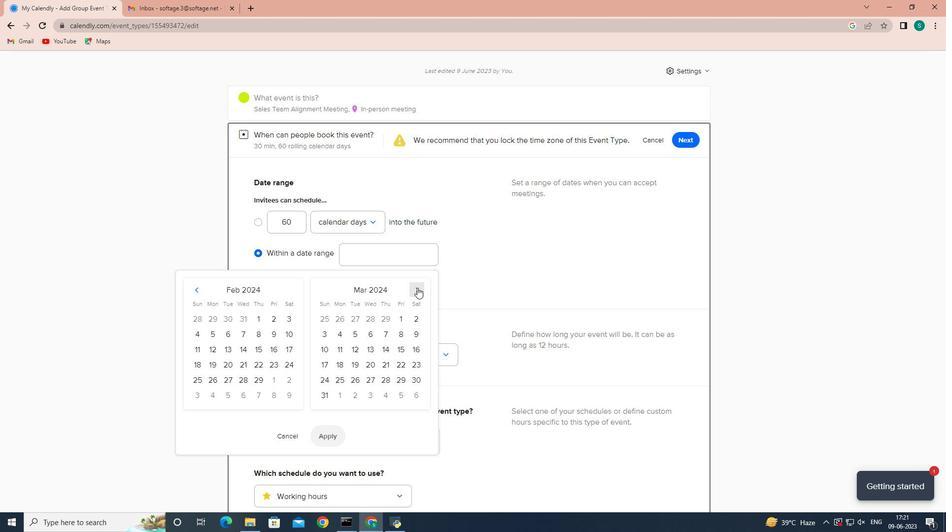 
Action: Mouse moved to (218, 349)
Screenshot: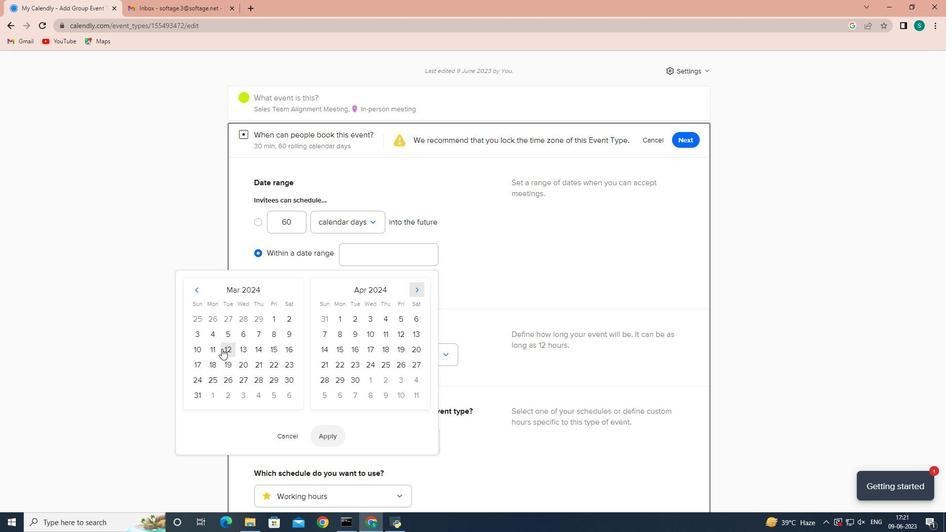 
Action: Mouse pressed left at (218, 349)
Screenshot: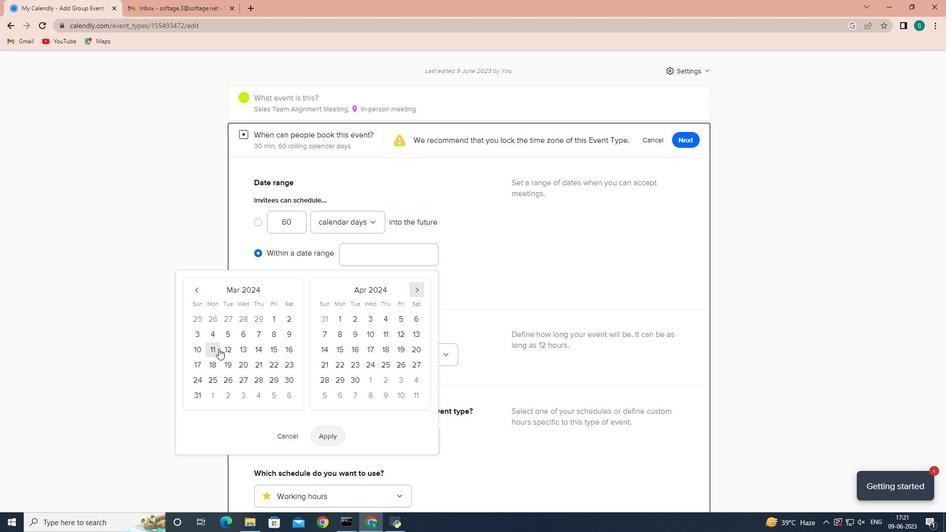 
Action: Mouse moved to (227, 350)
Screenshot: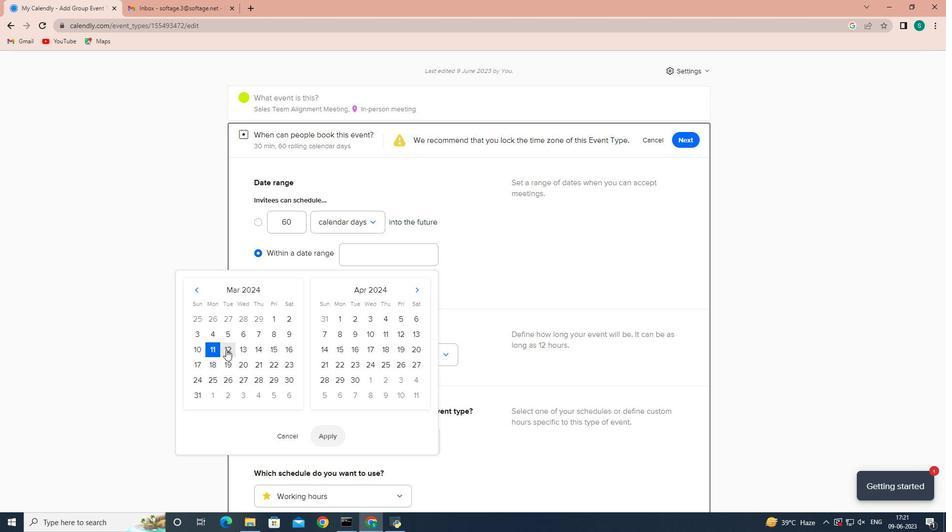 
Action: Mouse pressed left at (227, 350)
Screenshot: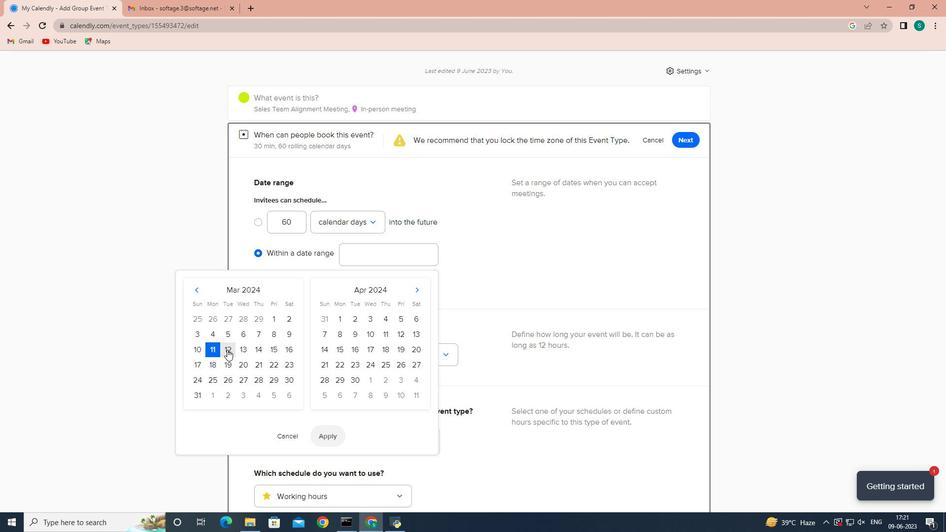 
Action: Mouse moved to (336, 435)
Screenshot: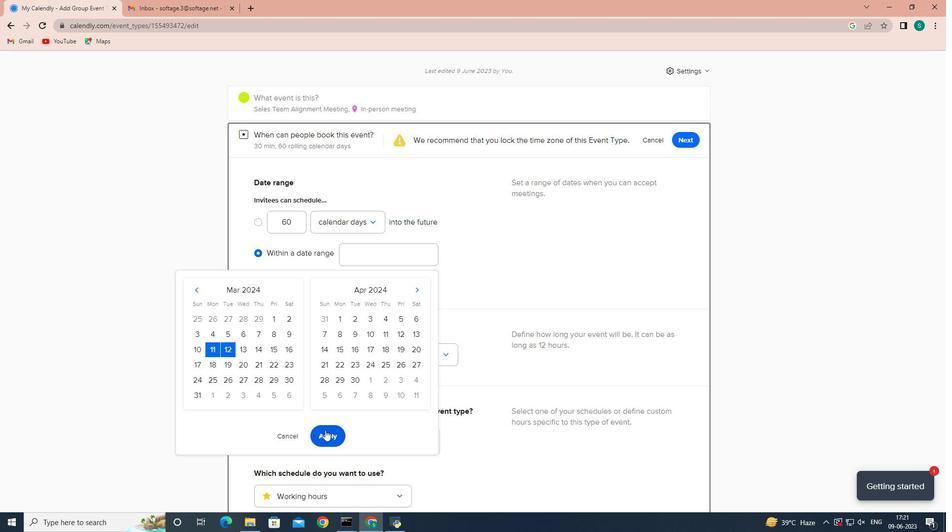 
Action: Mouse pressed left at (336, 435)
Screenshot: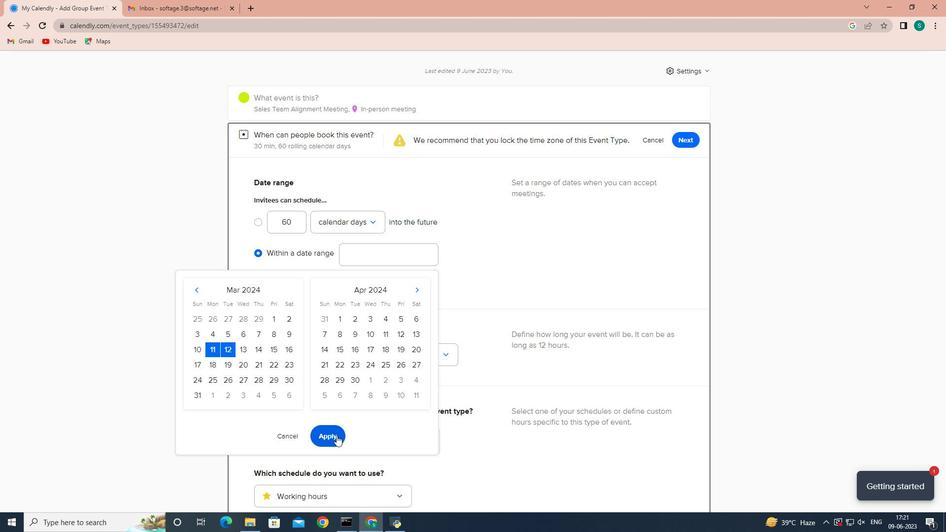 
Action: Mouse moved to (687, 140)
Screenshot: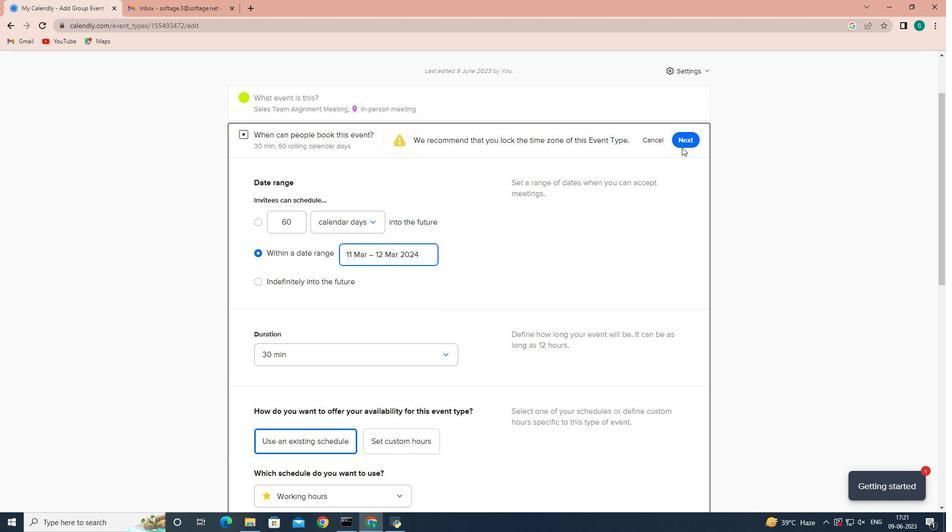 
Action: Mouse pressed left at (687, 140)
Screenshot: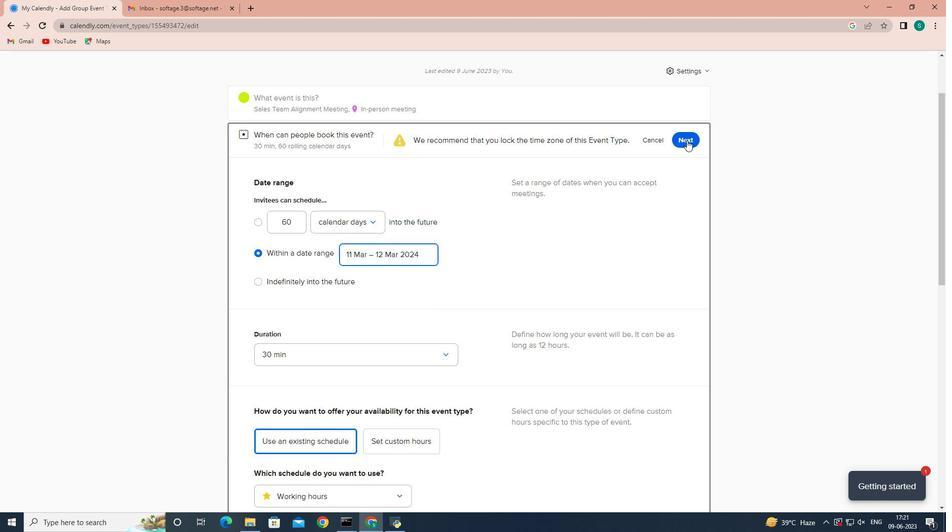
Action: Mouse moved to (691, 107)
Screenshot: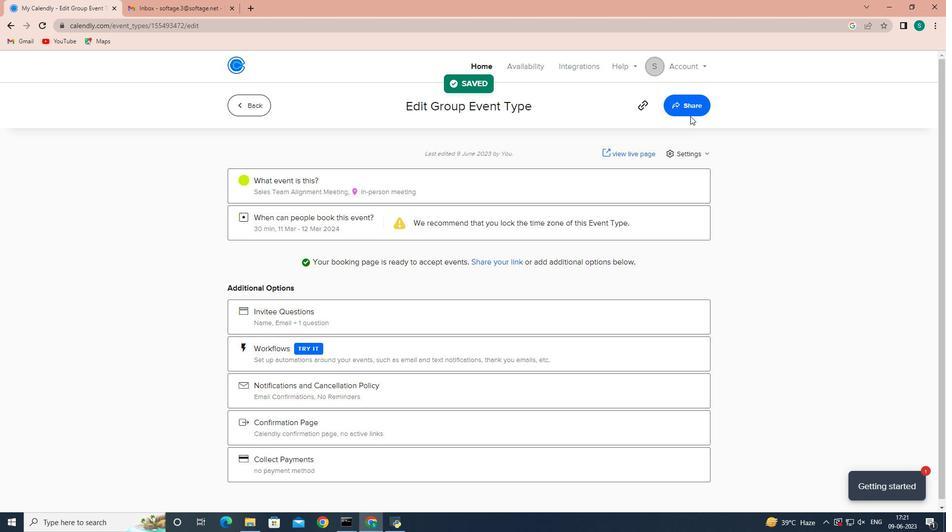 
Action: Mouse pressed left at (691, 107)
Screenshot: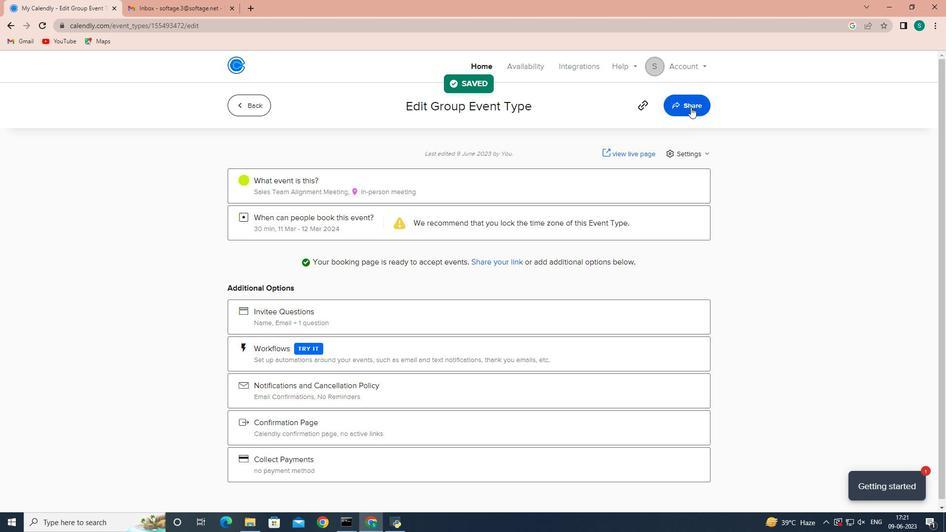 
Action: Mouse moved to (591, 192)
Screenshot: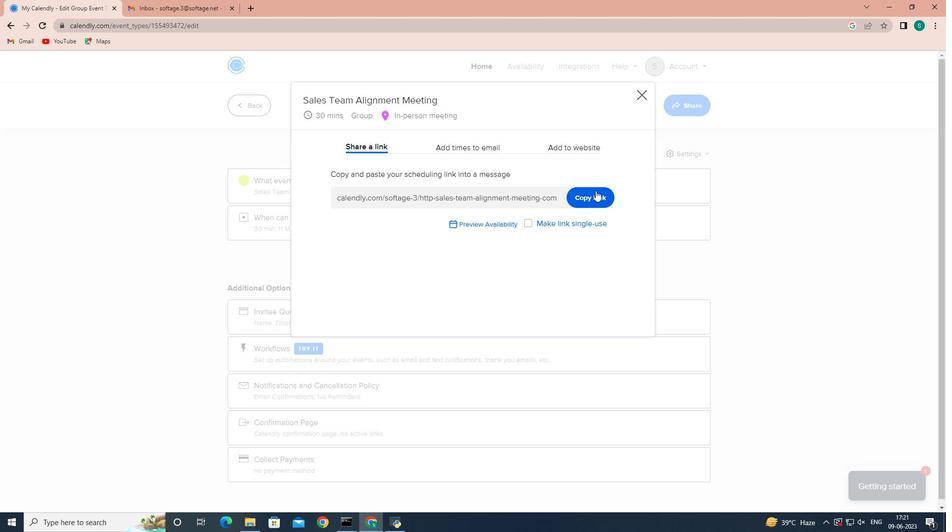 
Action: Mouse pressed left at (591, 192)
Screenshot: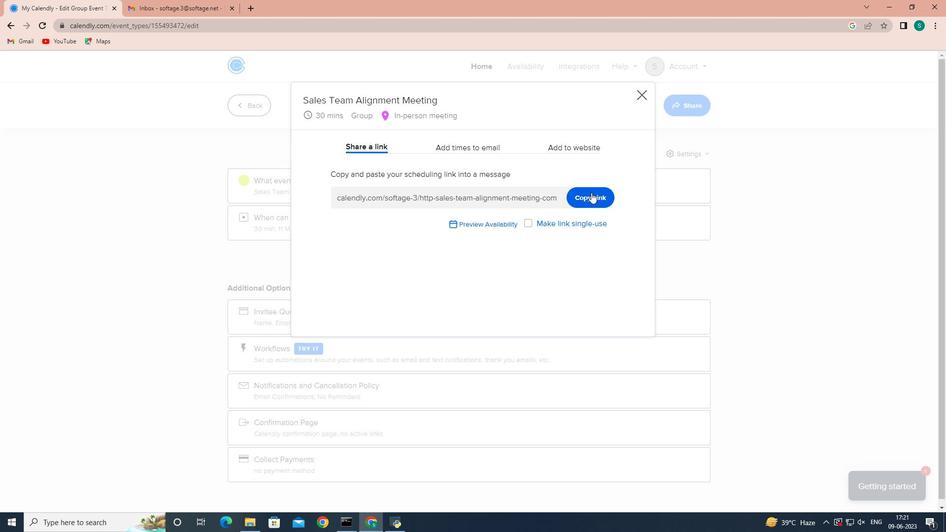
Action: Mouse moved to (650, 97)
Screenshot: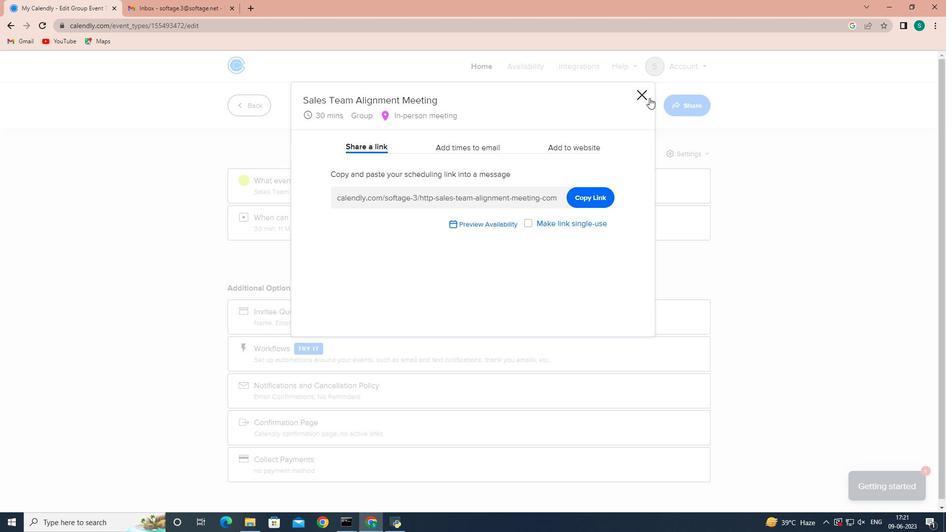
Action: Mouse pressed left at (650, 97)
Screenshot: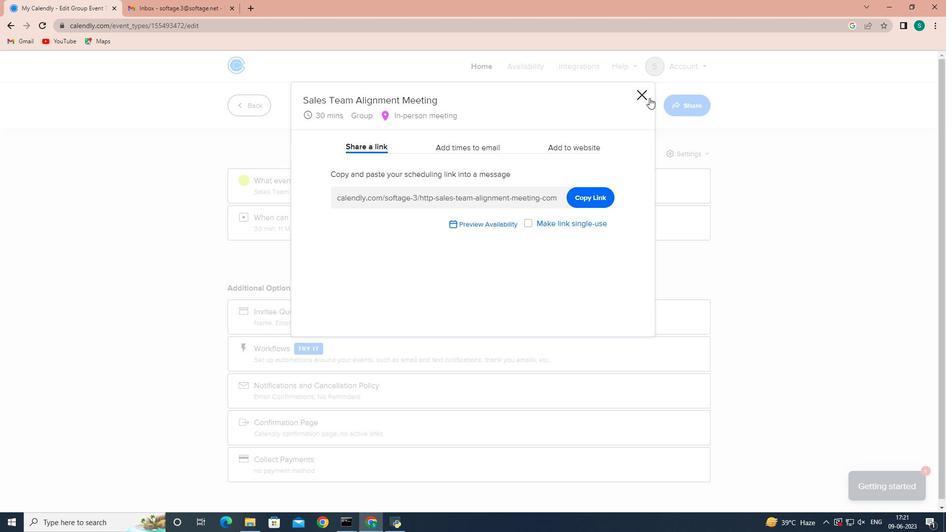 
Action: Mouse moved to (644, 97)
Screenshot: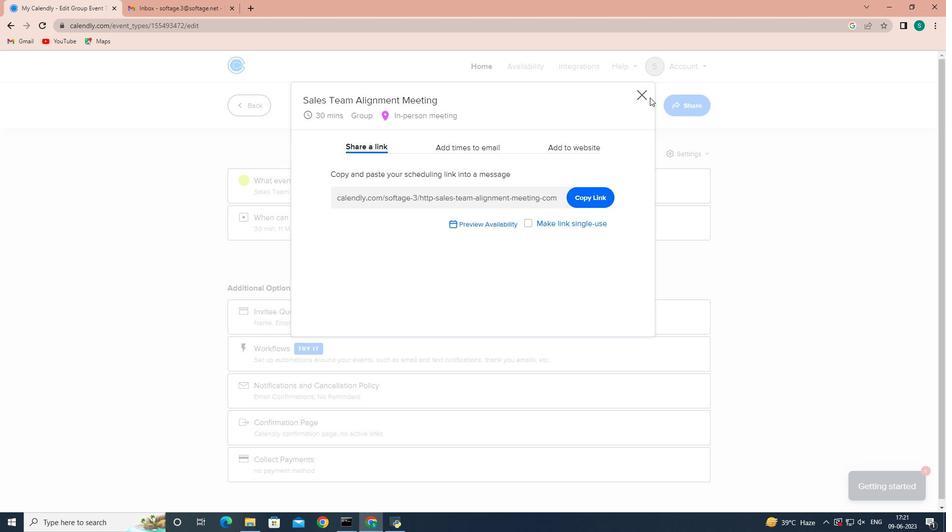 
Action: Mouse pressed left at (644, 97)
Screenshot: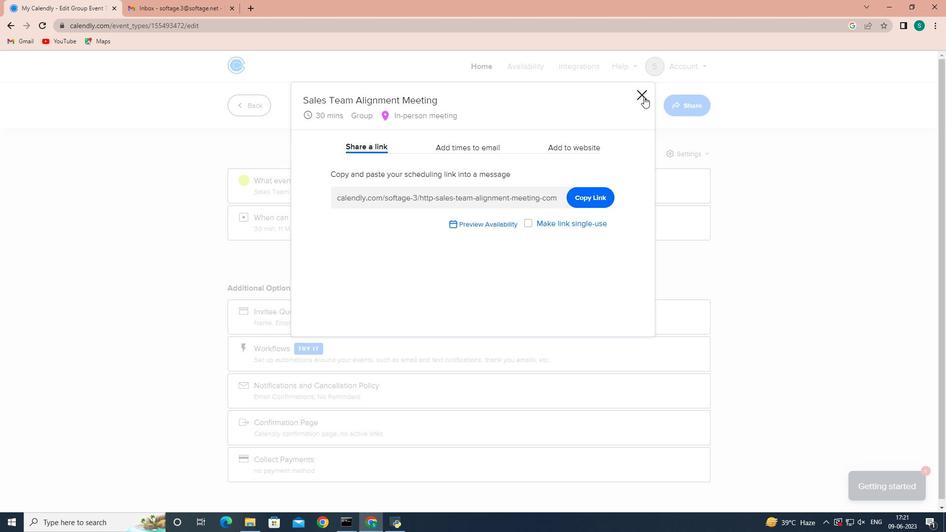 
Action: Mouse moved to (197, 0)
Screenshot: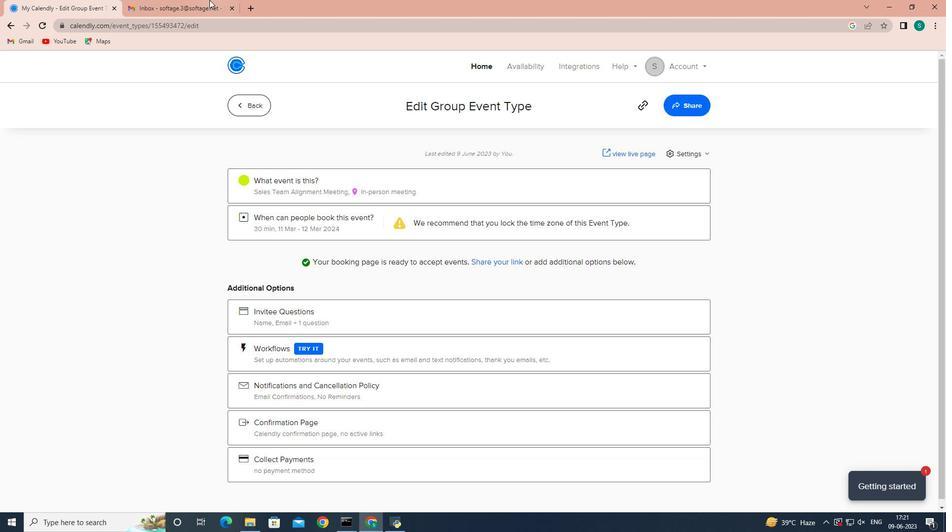 
Action: Mouse pressed left at (197, 0)
Screenshot: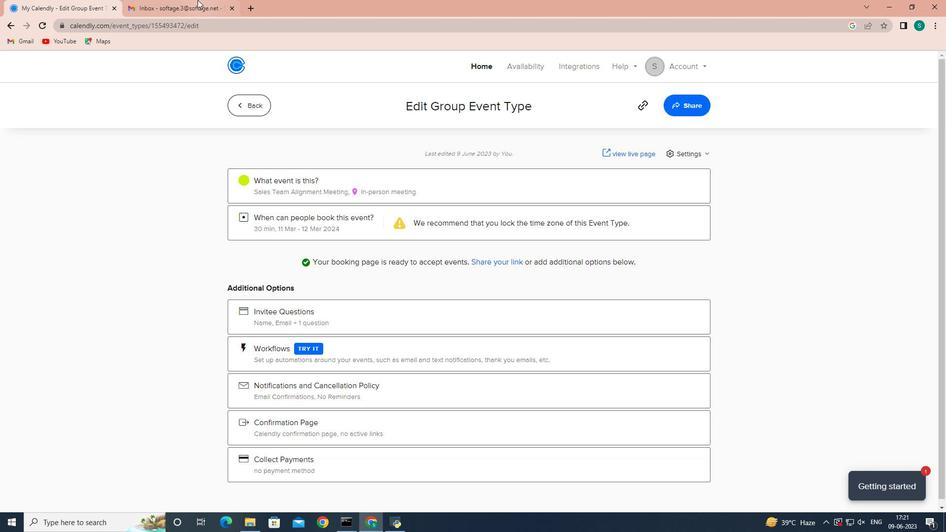 
Action: Mouse moved to (91, 112)
Screenshot: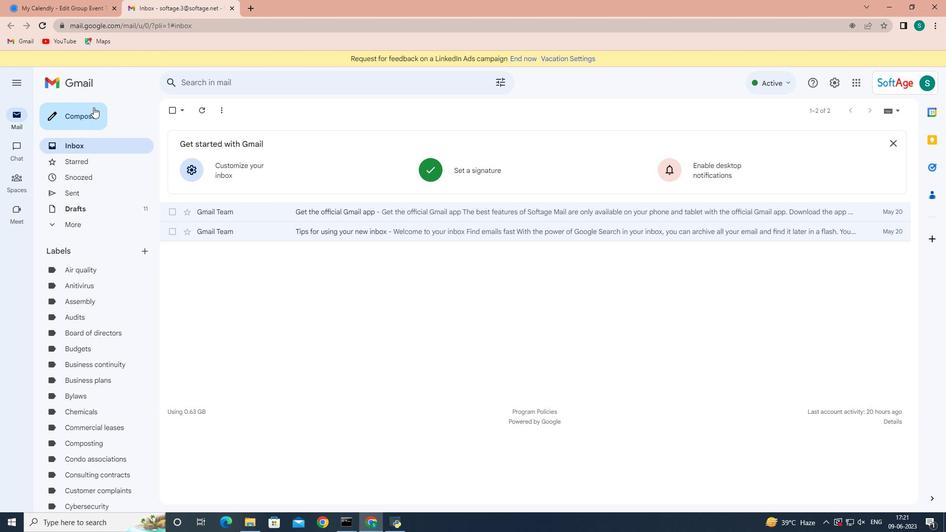 
Action: Mouse pressed left at (91, 112)
Screenshot: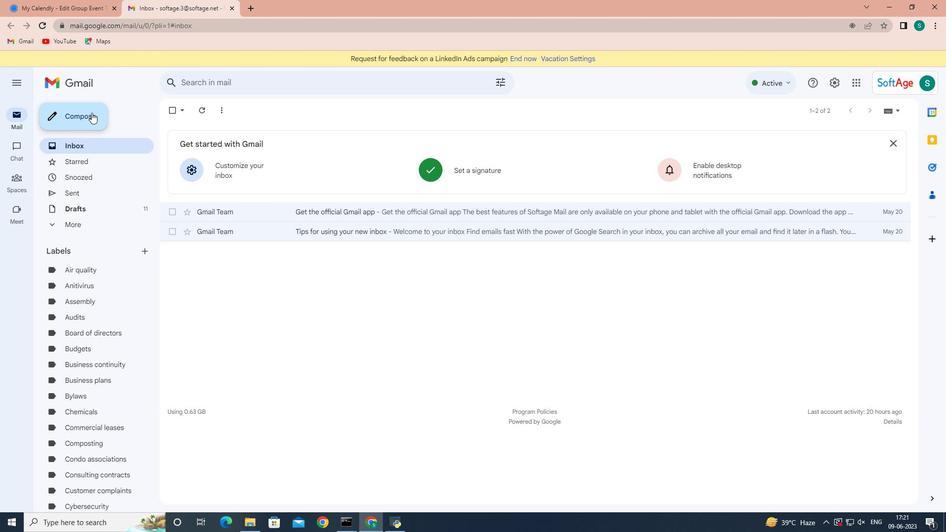 
Action: Mouse moved to (389, 297)
Screenshot: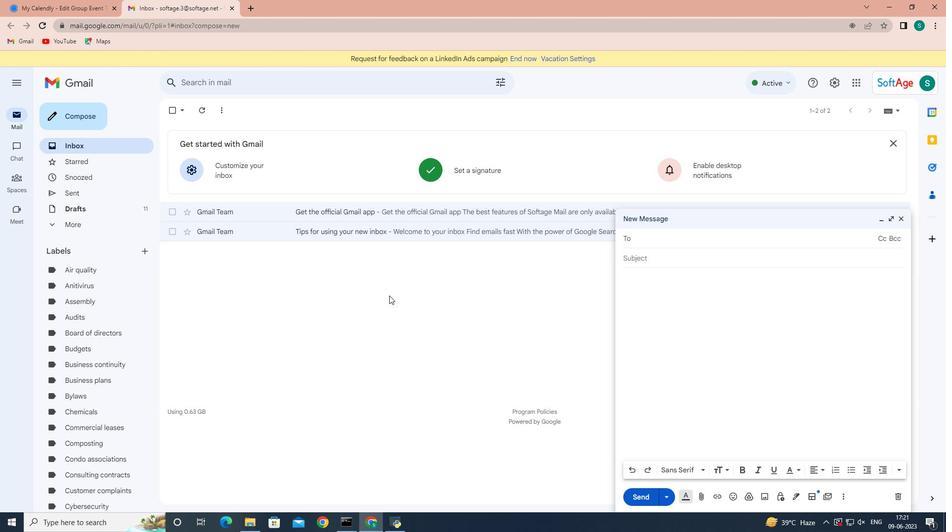 
Action: Key pressed <Key.shift><Key.shift>Softage.9<Key.shift>@softage.net<Key.enter><Key.shift>Softage.10<Key.shift>@softage.net<Key.enter>
Screenshot: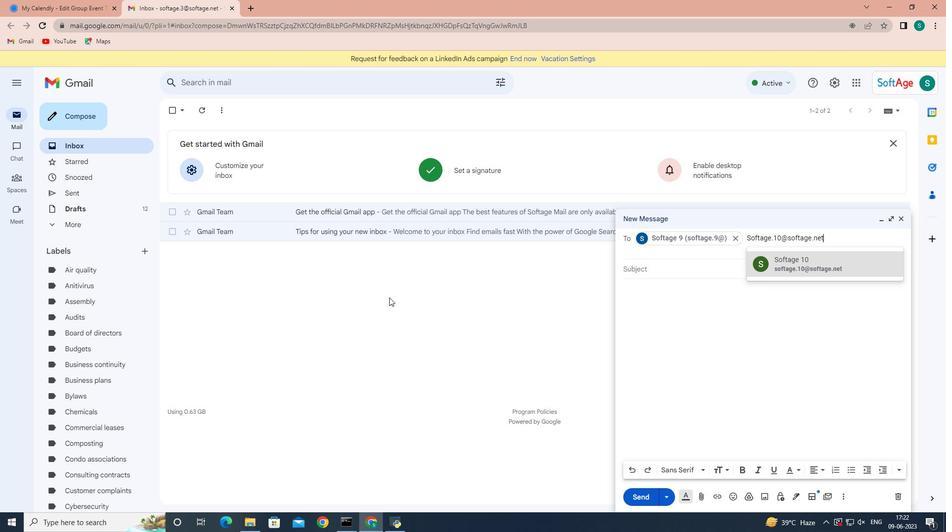 
Action: Mouse moved to (748, 356)
Screenshot: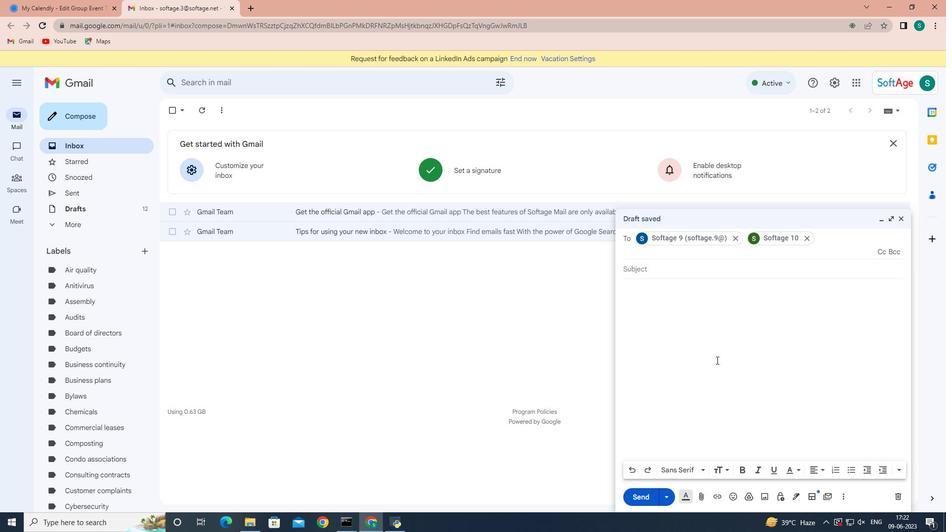 
Action: Mouse pressed left at (748, 356)
Screenshot: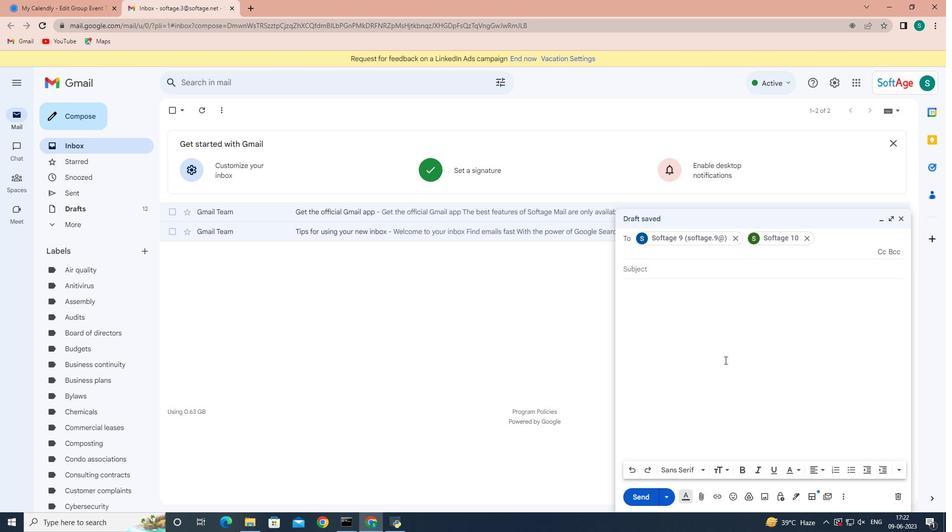 
Action: Key pressed ctrl+V
Screenshot: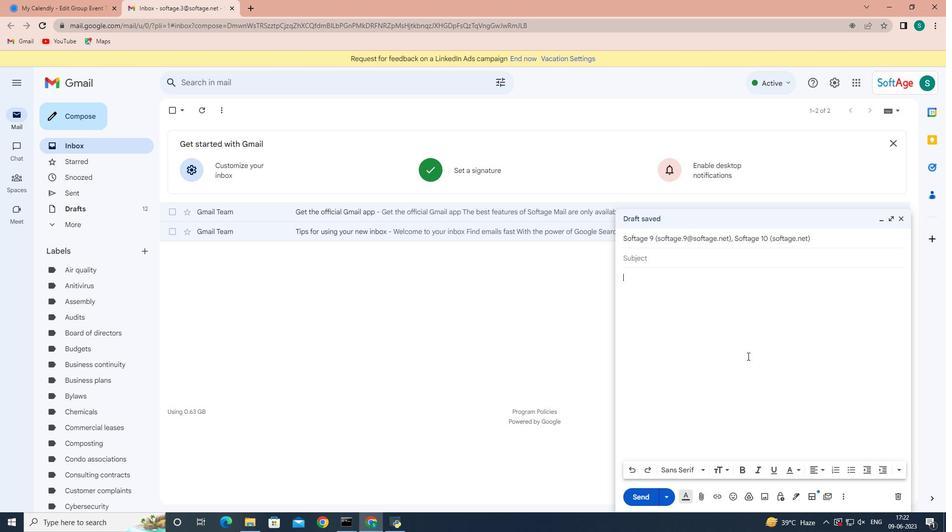 
Action: Mouse moved to (649, 495)
Screenshot: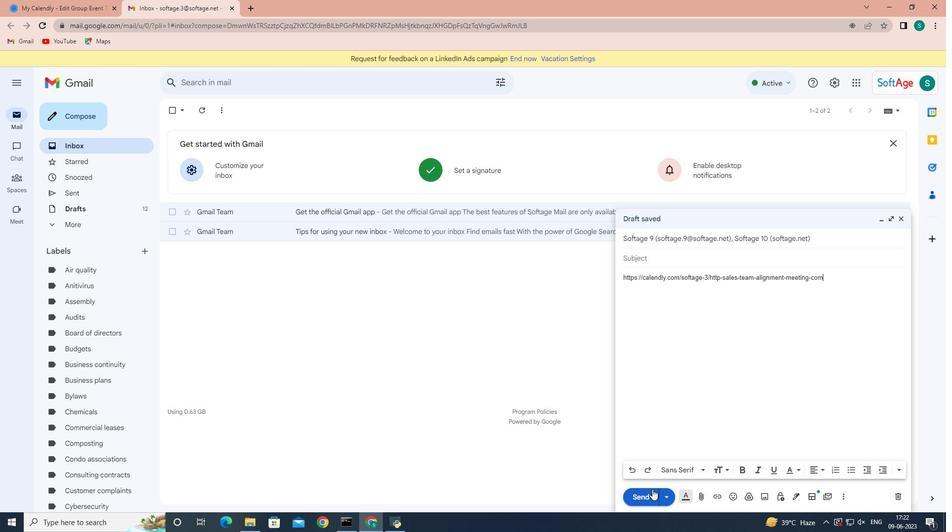 
Action: Mouse pressed left at (649, 495)
Screenshot: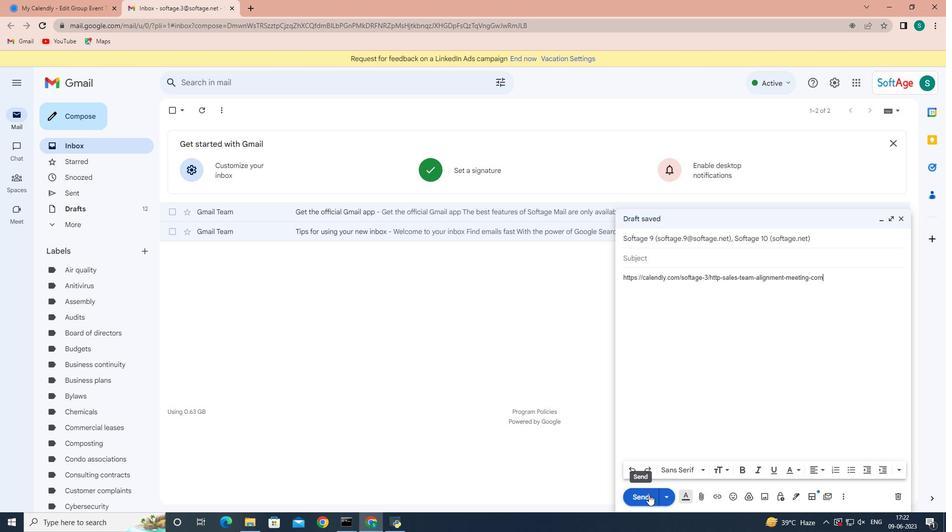 
Action: Mouse moved to (556, 455)
Screenshot: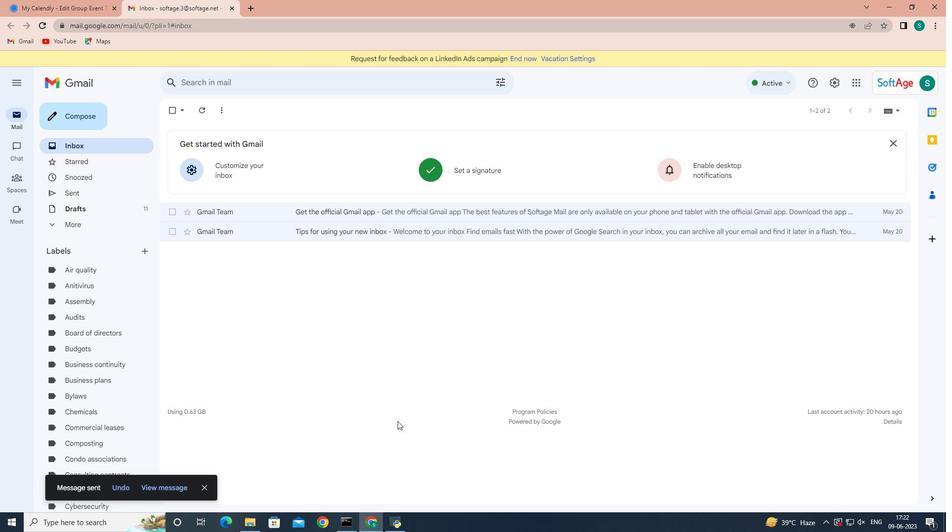 
